 Task: Assign Person0000000154 as Assignee of Child Issue ChildIssue0000000768 of Issue Issue0000000384 in Backlog  in Scrum Project Project0000000077 in Jira. Assign Person0000000154 as Assignee of Child Issue ChildIssue0000000769 of Issue Issue0000000385 in Backlog  in Scrum Project Project0000000077 in Jira. Assign Person0000000154 as Assignee of Child Issue ChildIssue0000000770 of Issue Issue0000000385 in Backlog  in Scrum Project Project0000000077 in Jira. Assign Person0000000155 as Assignee of Child Issue ChildIssue0000000771 of Issue Issue0000000386 in Backlog  in Scrum Project Project0000000078 in Jira. Assign Person0000000155 as Assignee of Child Issue ChildIssue0000000772 of Issue Issue0000000386 in Backlog  in Scrum Project Project0000000078 in Jira
Action: Mouse moved to (57, 256)
Screenshot: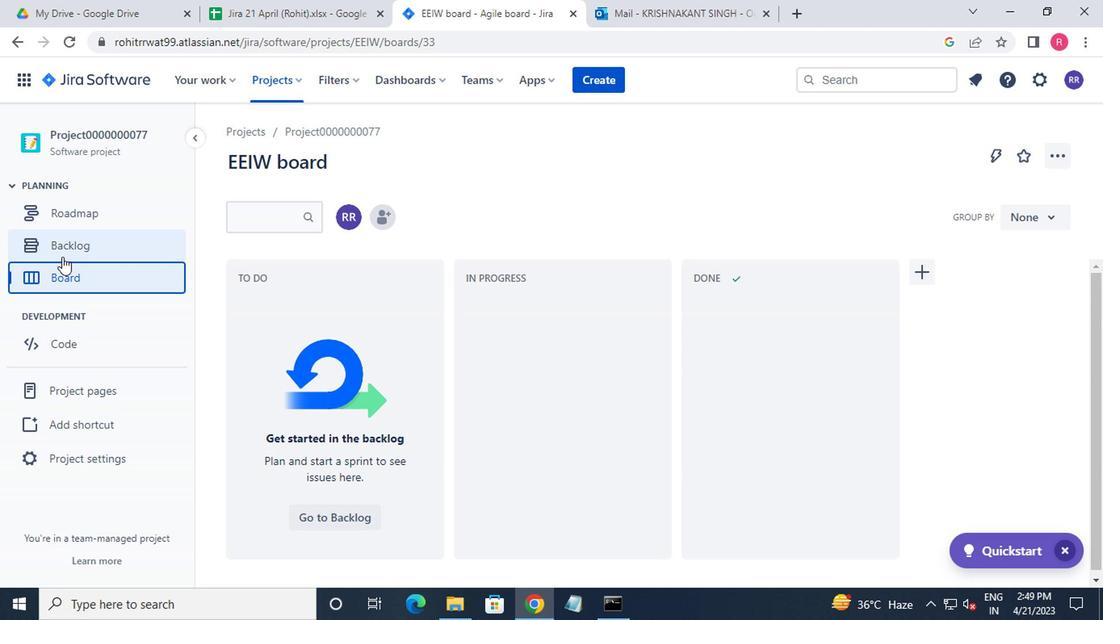 
Action: Mouse pressed left at (57, 256)
Screenshot: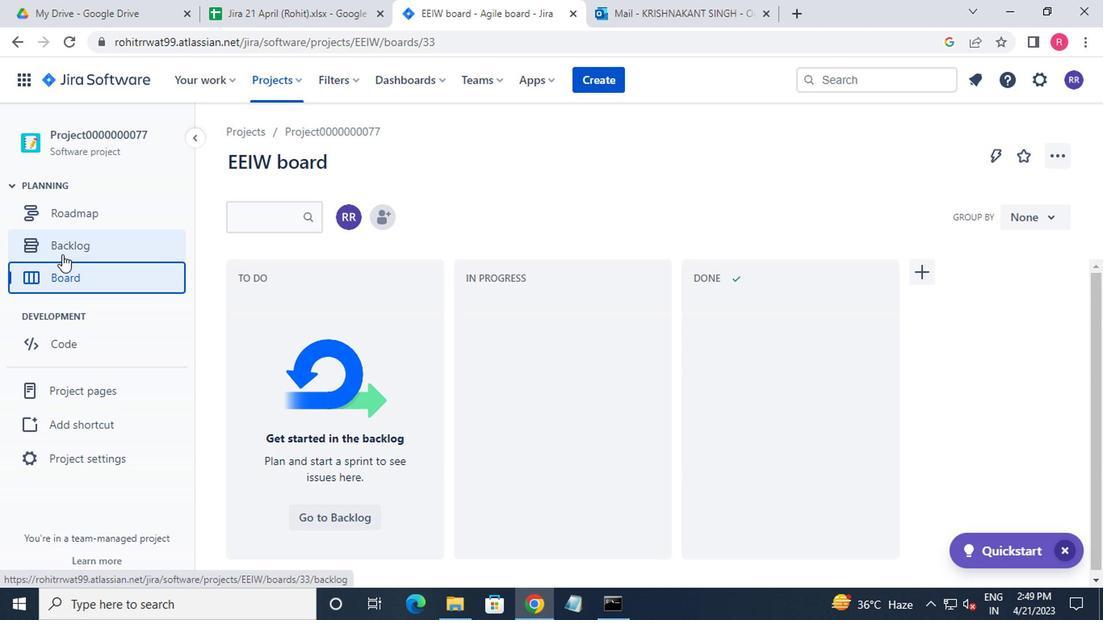 
Action: Mouse moved to (267, 369)
Screenshot: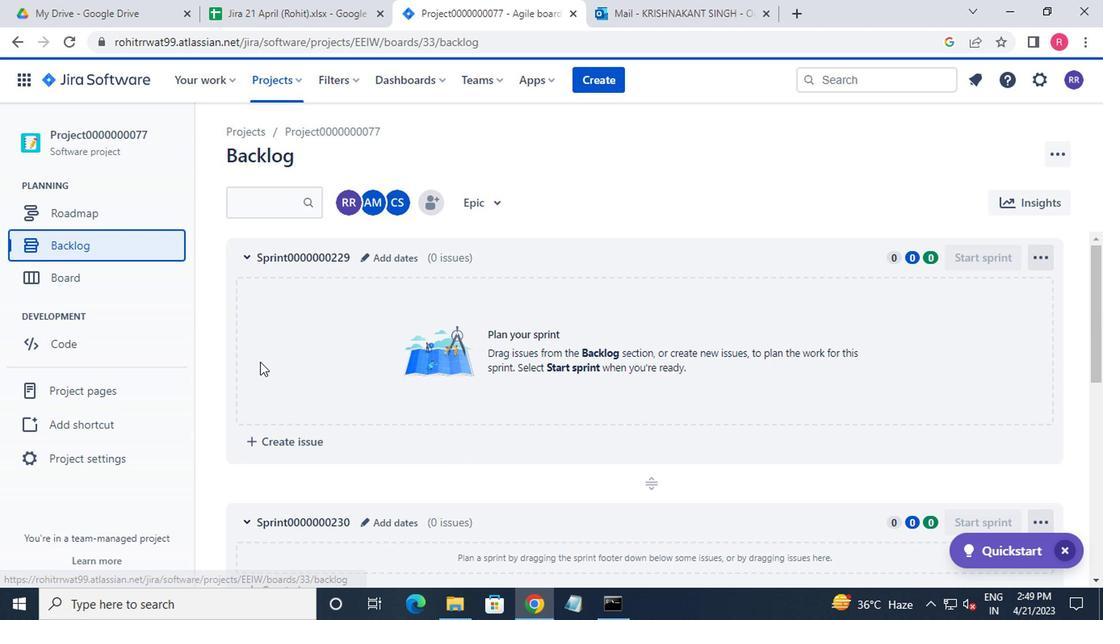 
Action: Mouse scrolled (267, 368) with delta (0, -1)
Screenshot: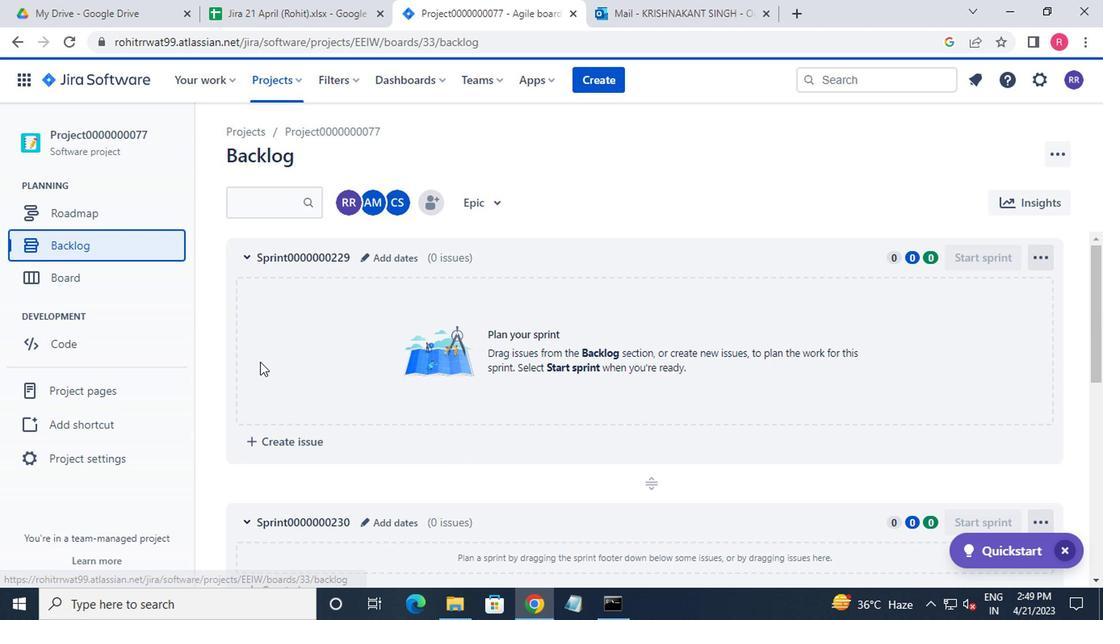 
Action: Mouse moved to (275, 374)
Screenshot: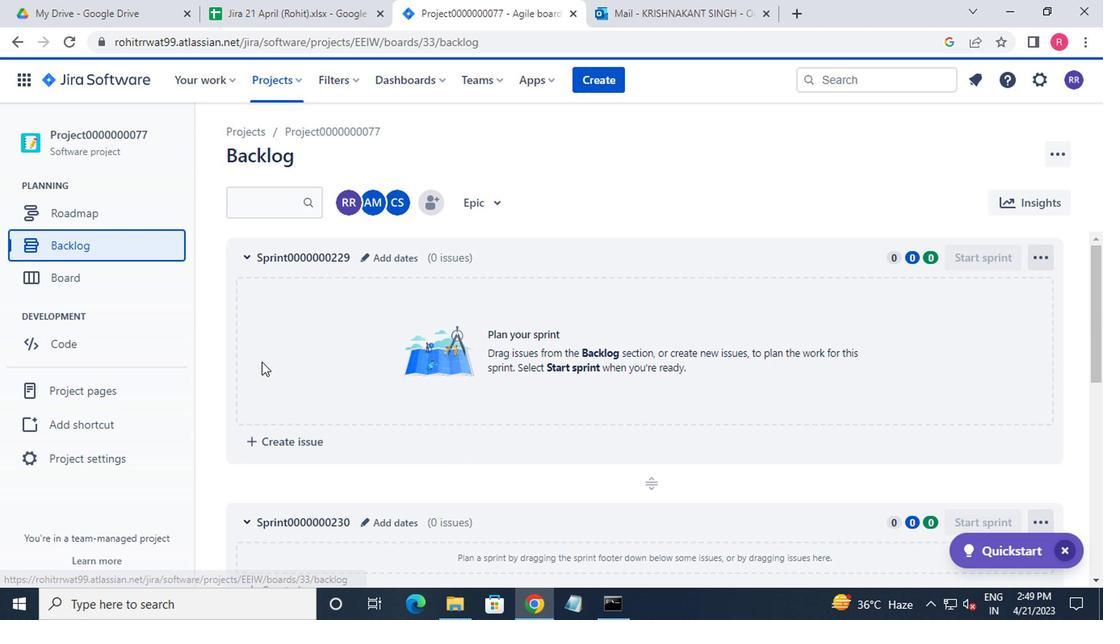 
Action: Mouse scrolled (275, 374) with delta (0, 0)
Screenshot: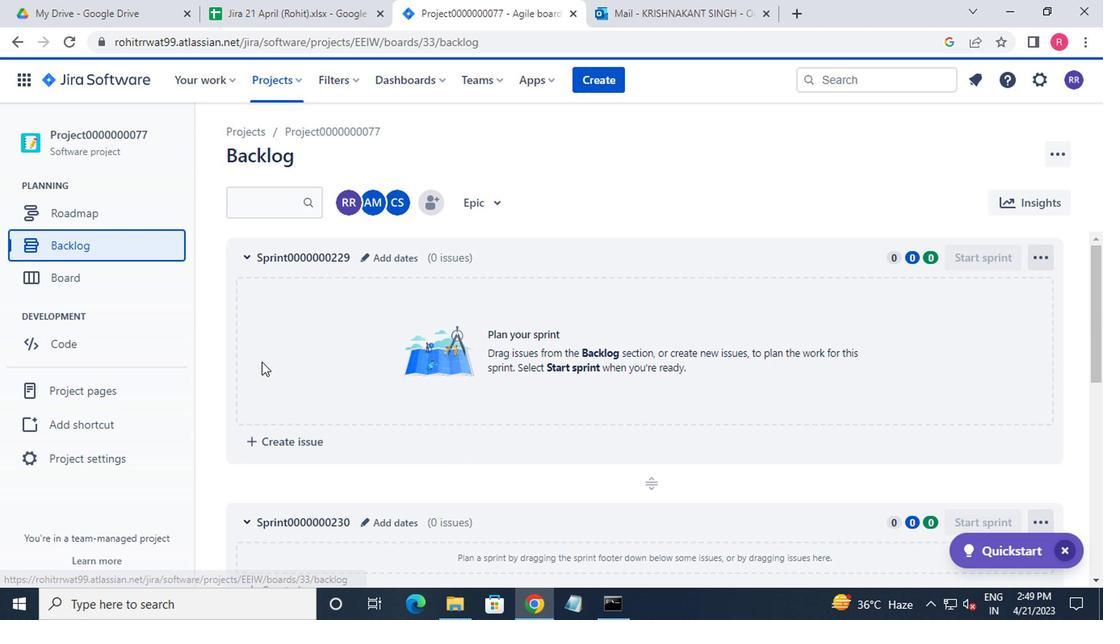 
Action: Mouse moved to (279, 378)
Screenshot: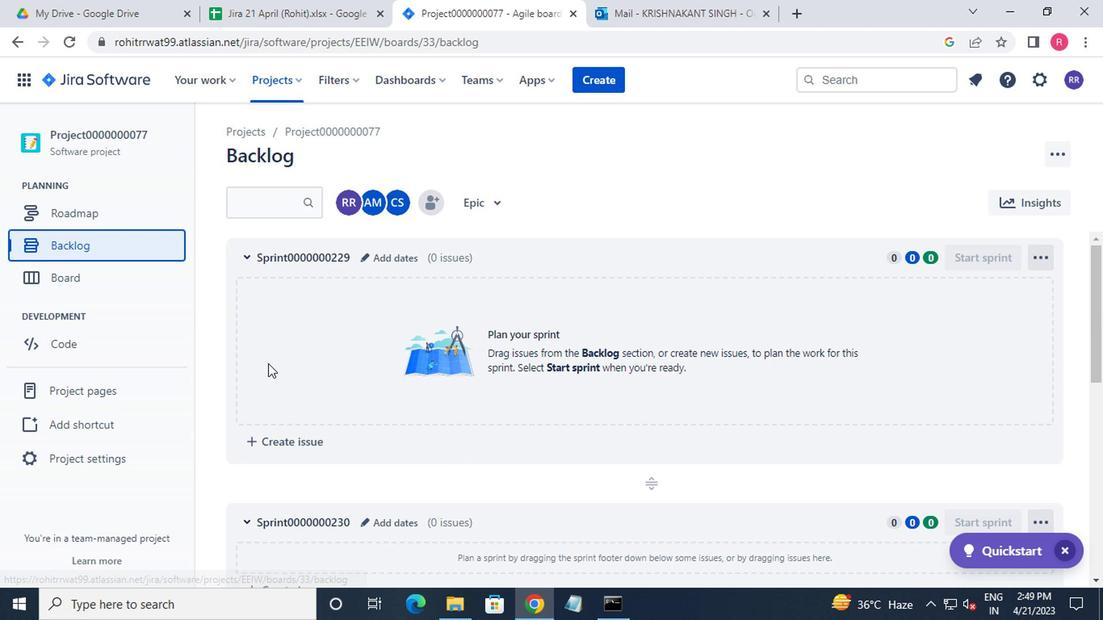 
Action: Mouse scrolled (279, 377) with delta (0, 0)
Screenshot: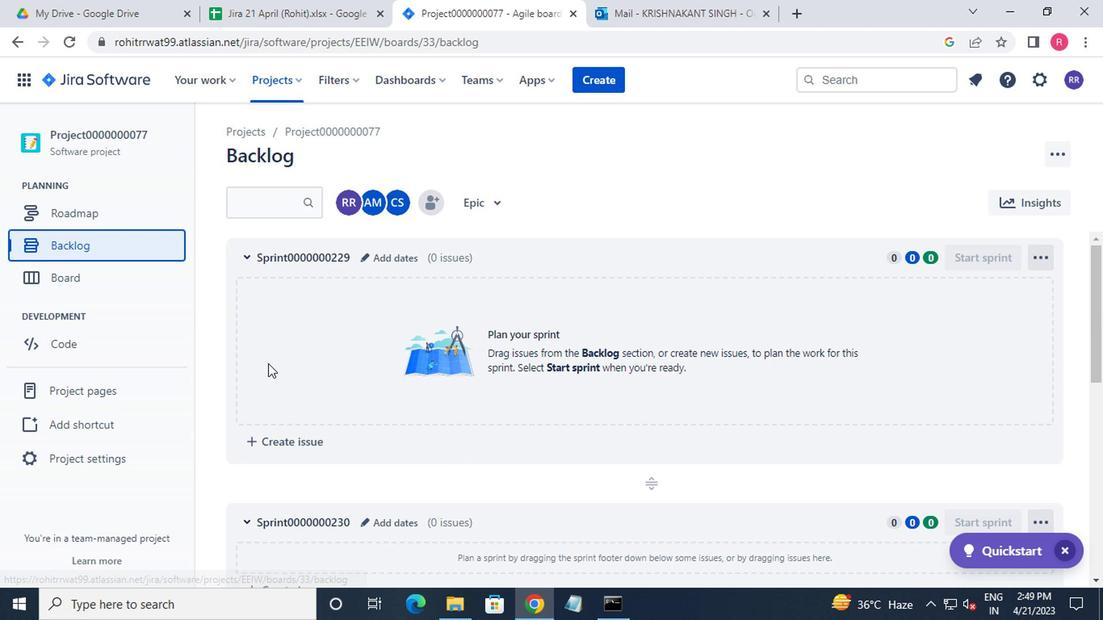 
Action: Mouse moved to (285, 382)
Screenshot: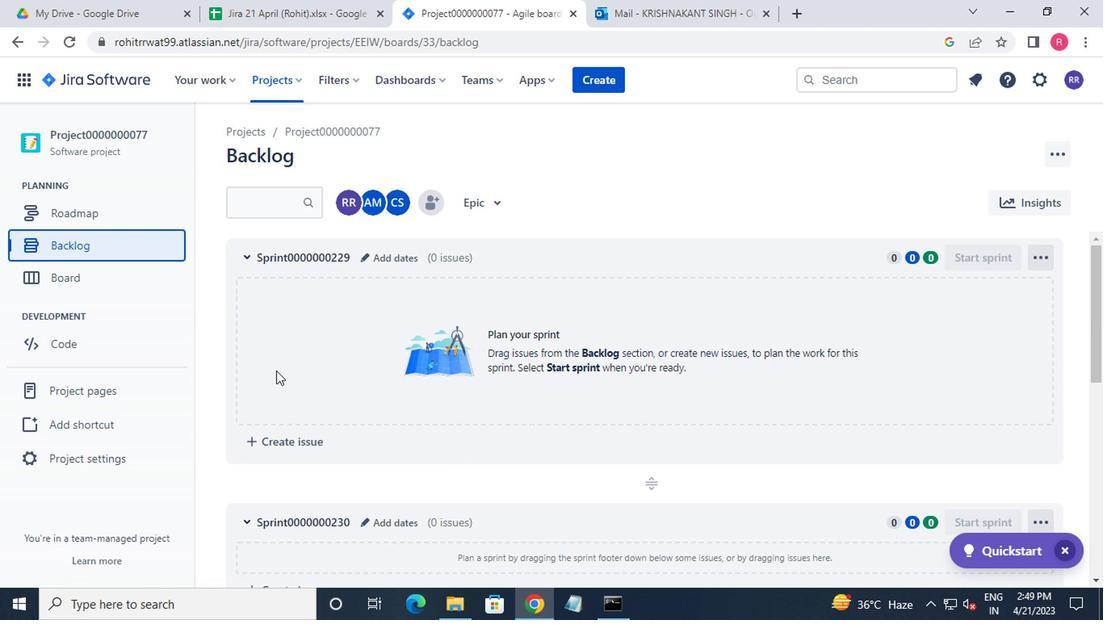 
Action: Mouse scrolled (285, 381) with delta (0, 0)
Screenshot: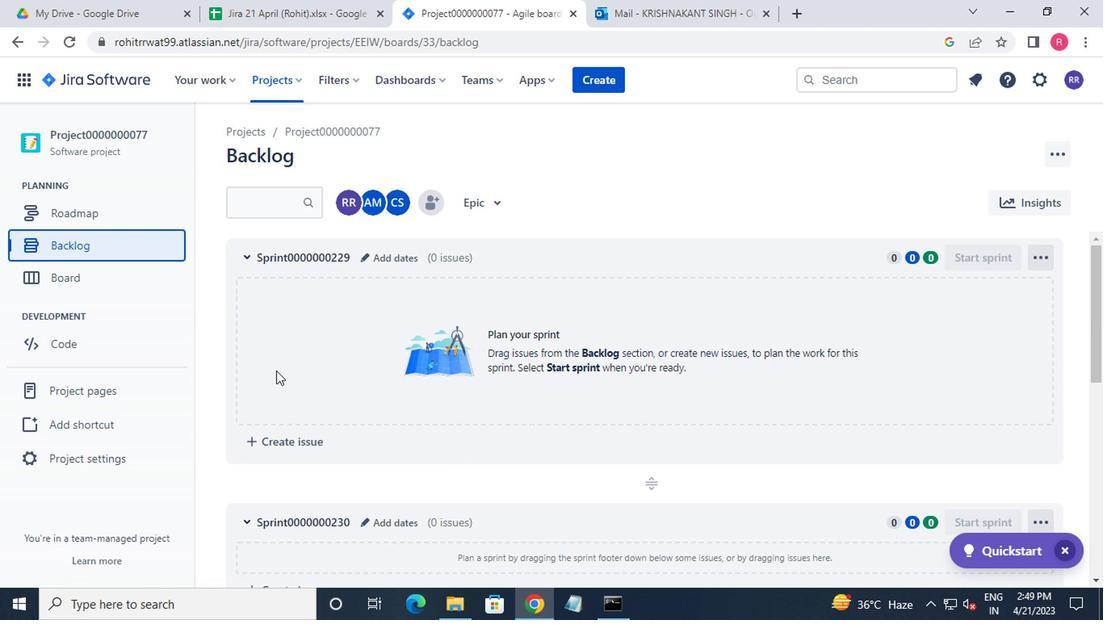 
Action: Mouse moved to (299, 452)
Screenshot: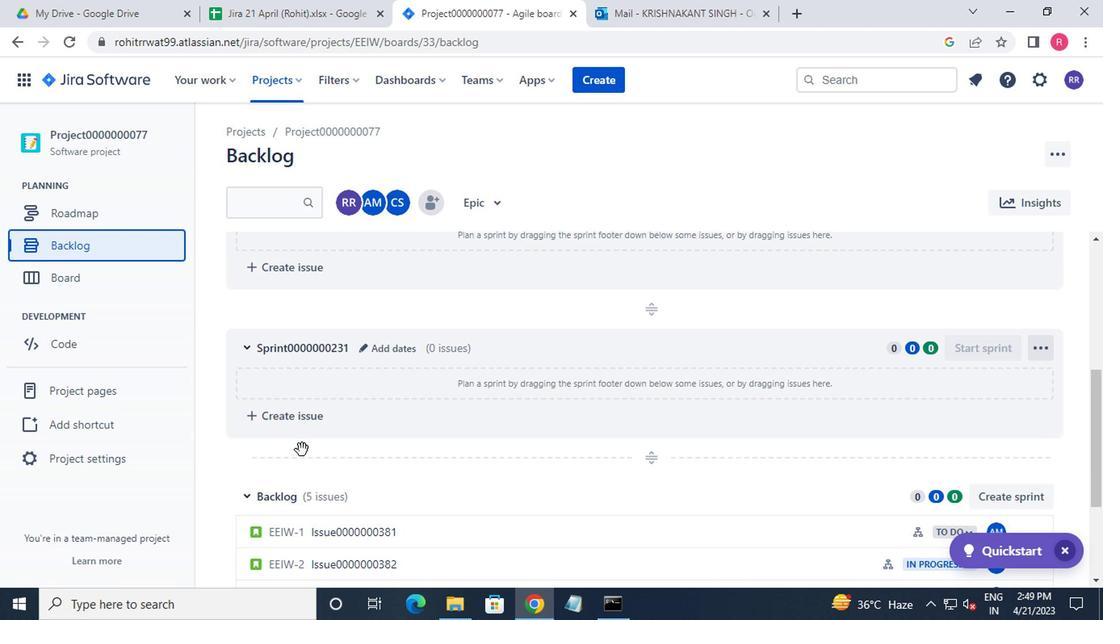 
Action: Mouse scrolled (299, 451) with delta (0, 0)
Screenshot: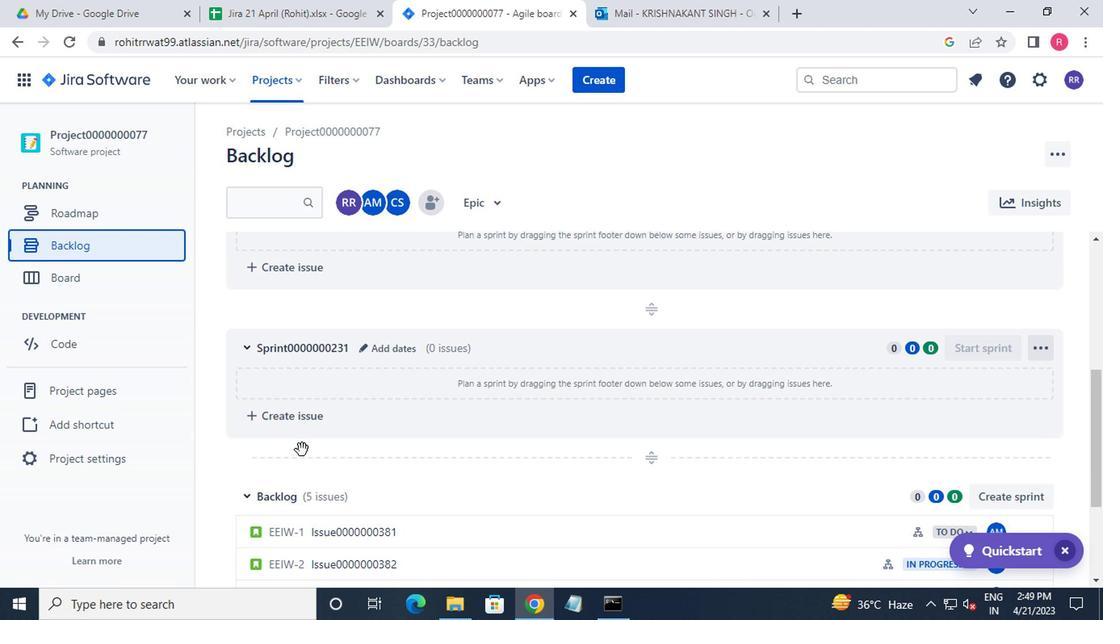 
Action: Mouse moved to (301, 453)
Screenshot: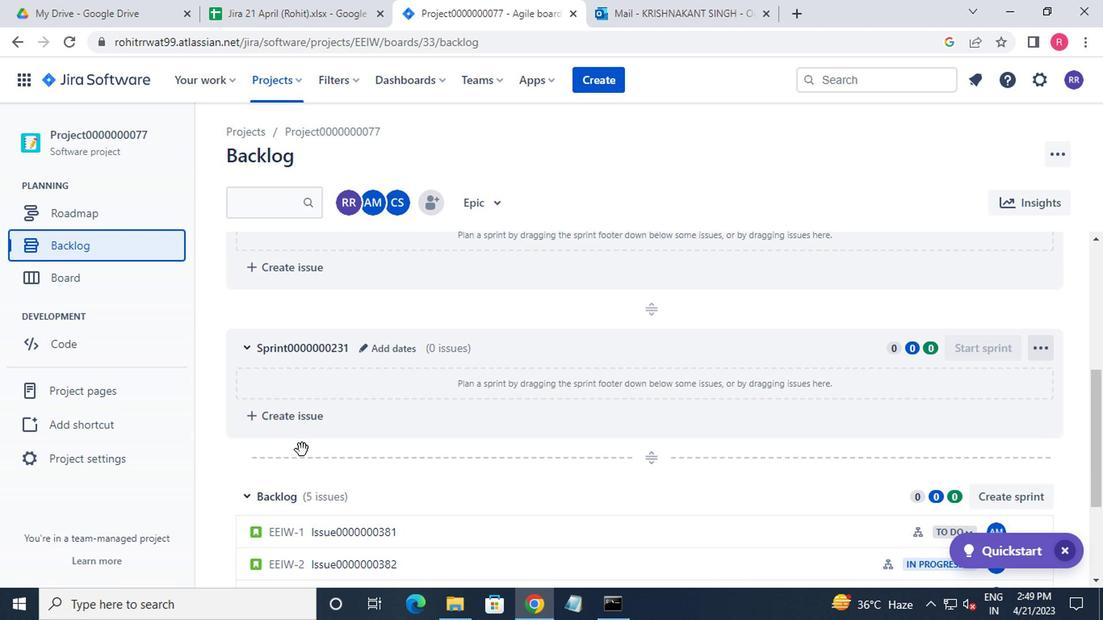 
Action: Mouse scrolled (301, 453) with delta (0, 0)
Screenshot: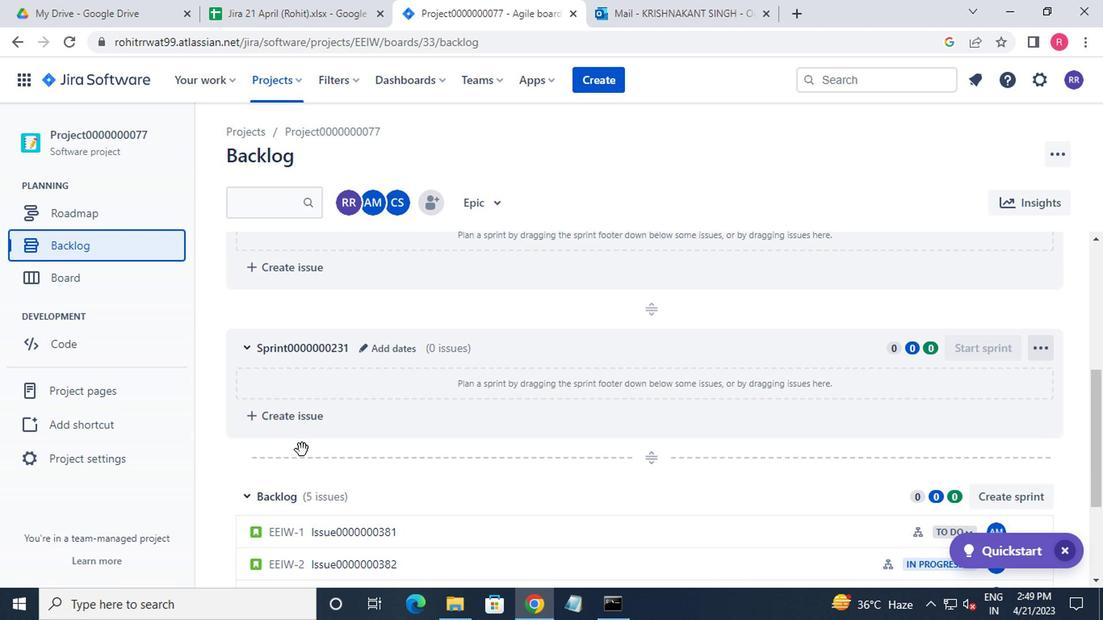 
Action: Mouse moved to (305, 454)
Screenshot: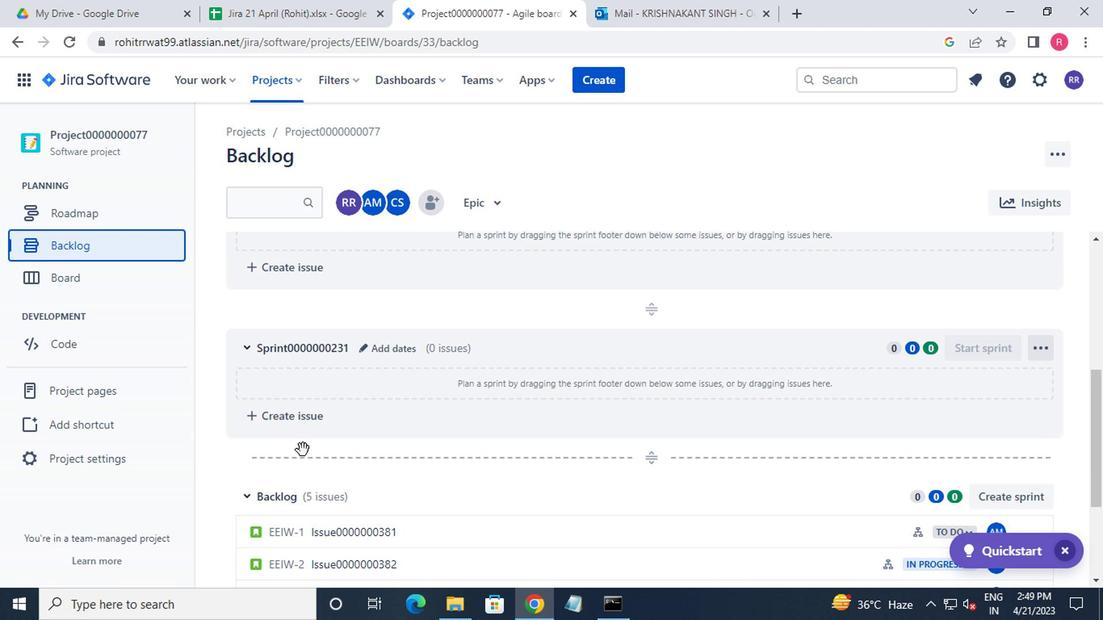 
Action: Mouse scrolled (305, 453) with delta (0, 0)
Screenshot: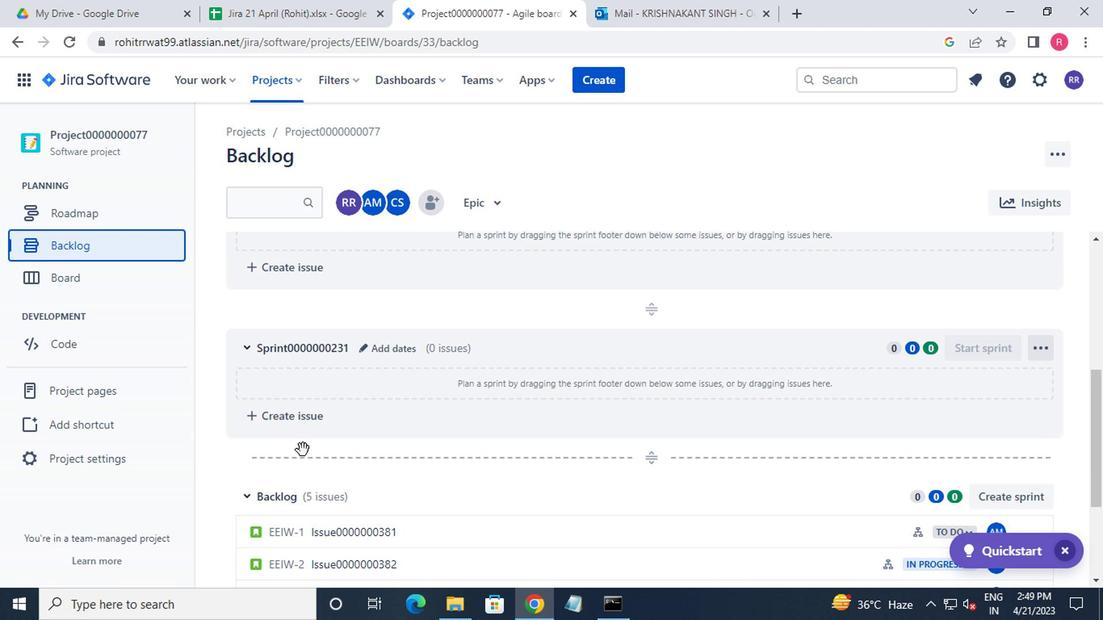 
Action: Mouse moved to (511, 418)
Screenshot: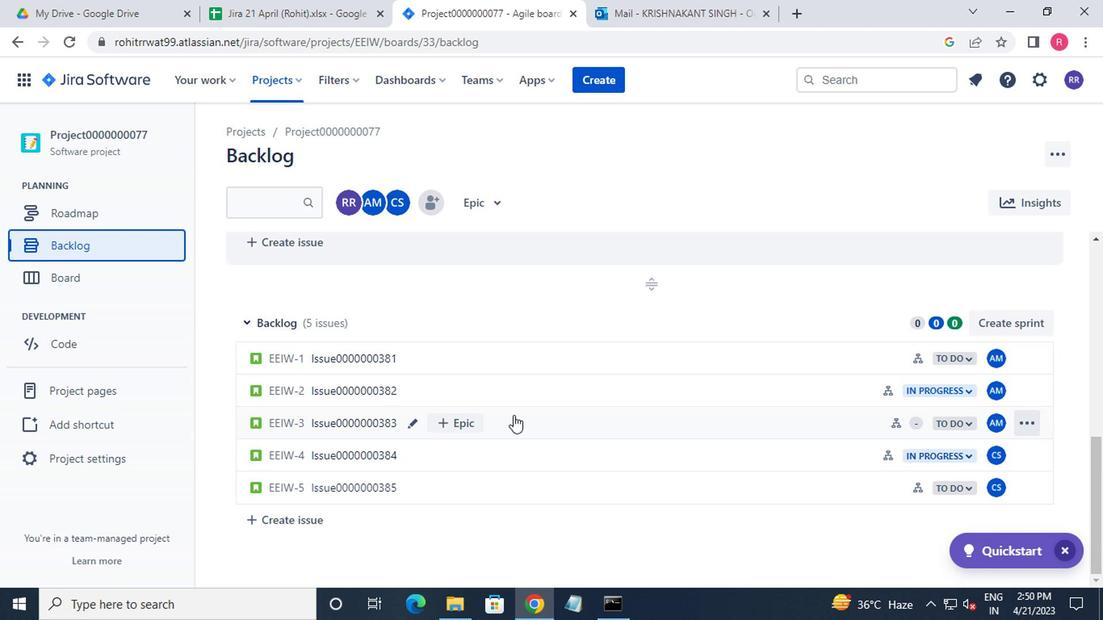 
Action: Mouse pressed left at (511, 418)
Screenshot: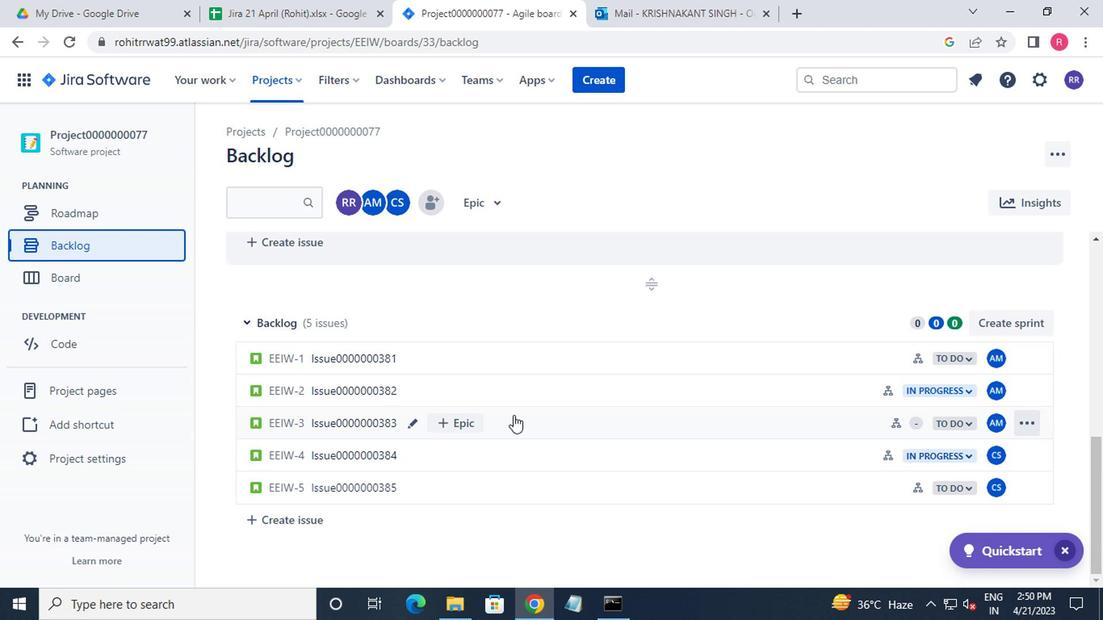 
Action: Mouse moved to (811, 319)
Screenshot: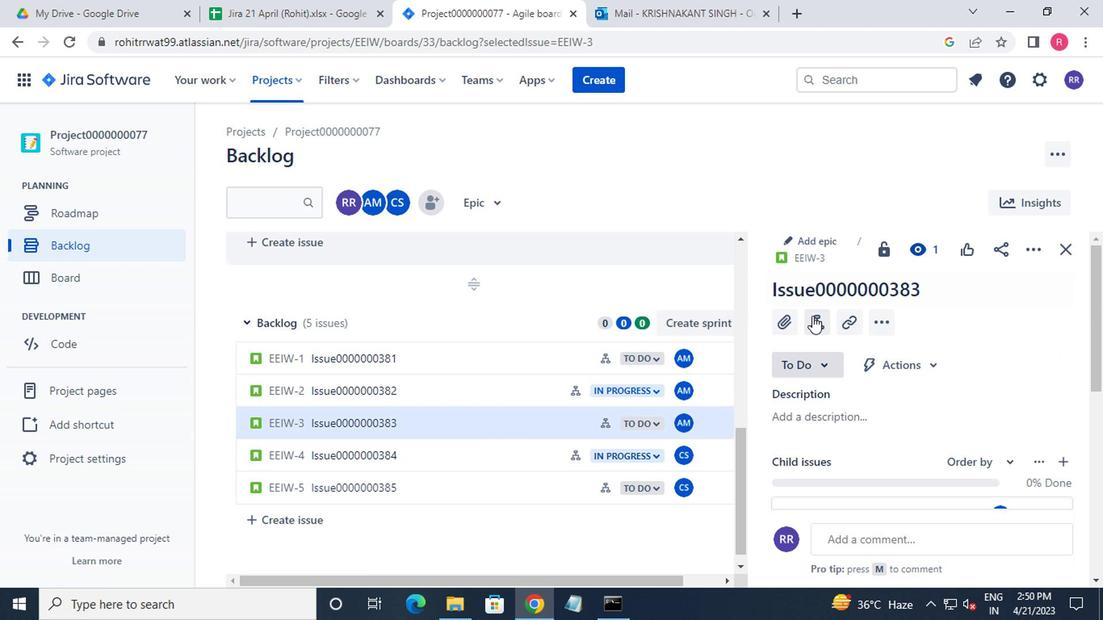 
Action: Mouse pressed left at (811, 319)
Screenshot: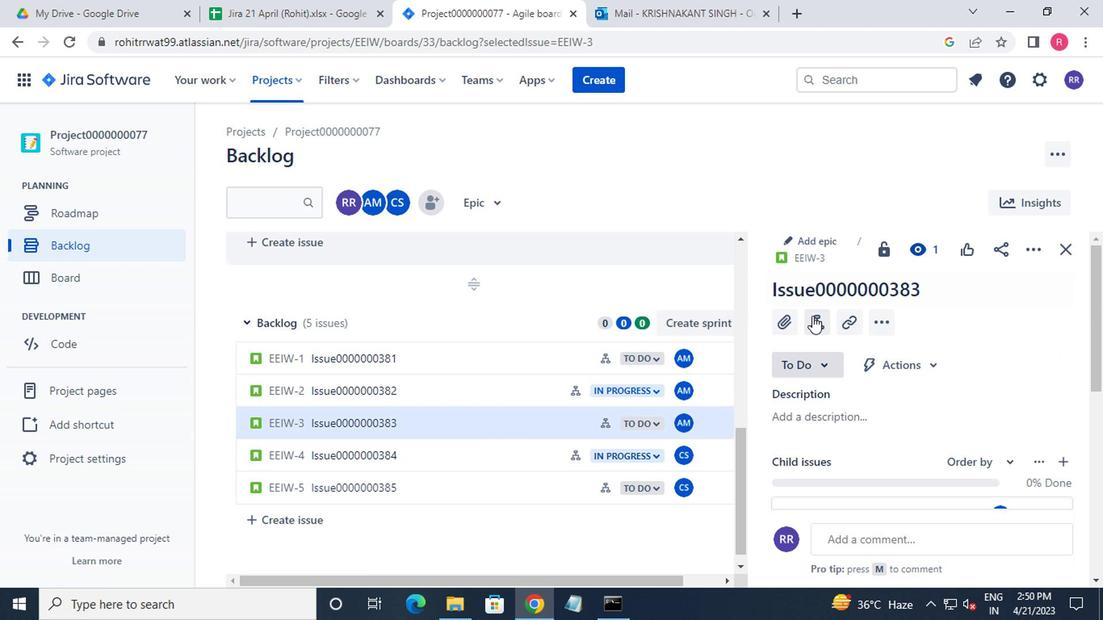 
Action: Mouse moved to (515, 461)
Screenshot: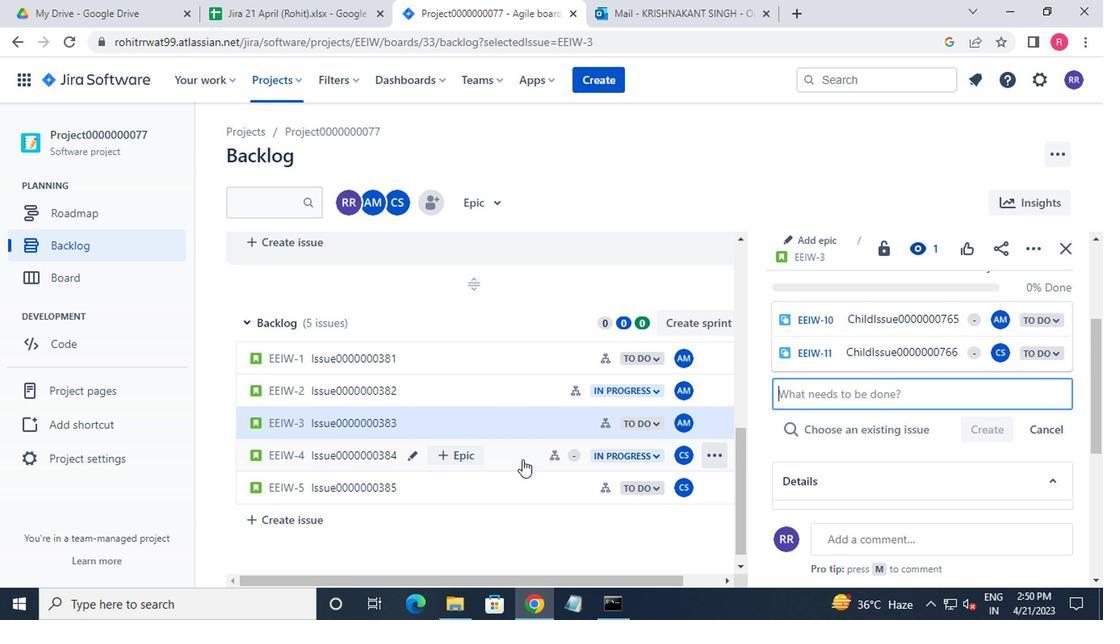 
Action: Mouse pressed left at (515, 461)
Screenshot: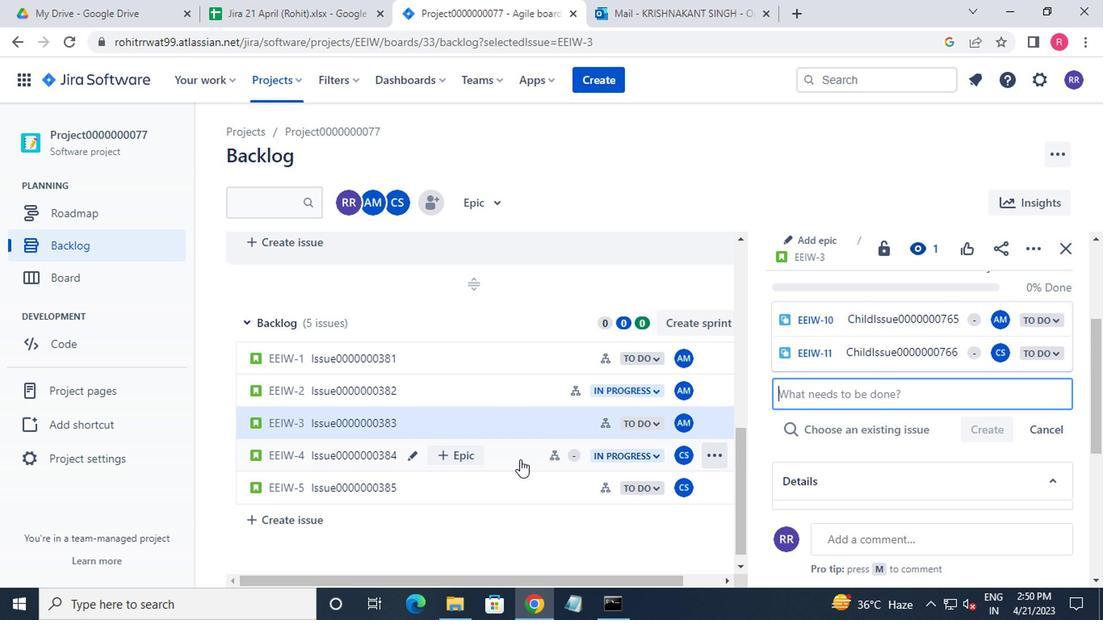 
Action: Mouse moved to (814, 321)
Screenshot: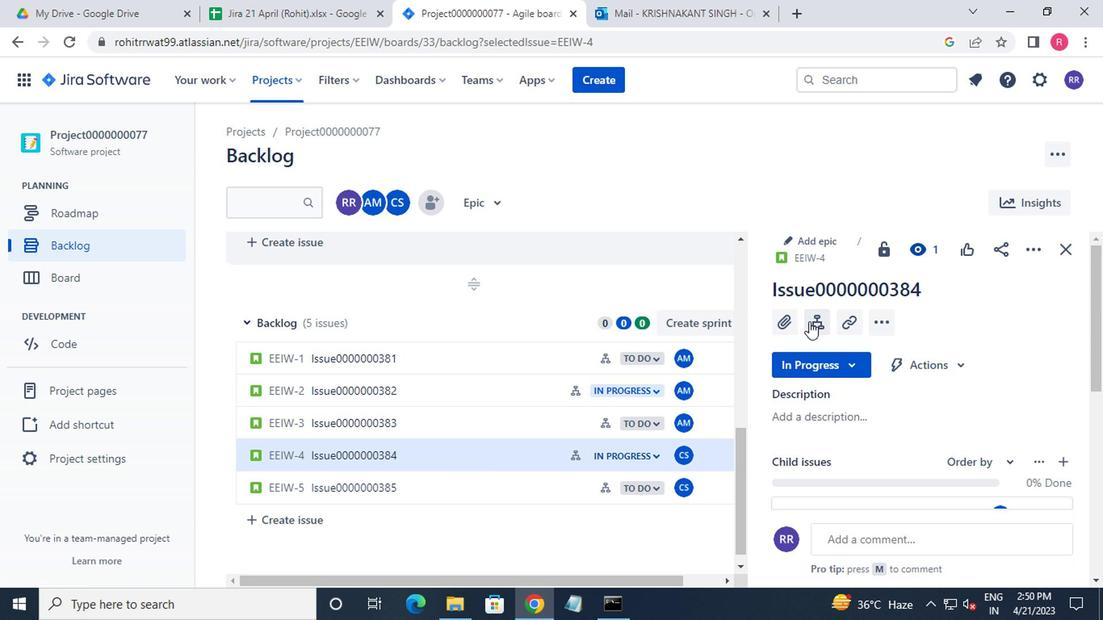 
Action: Mouse pressed left at (814, 321)
Screenshot: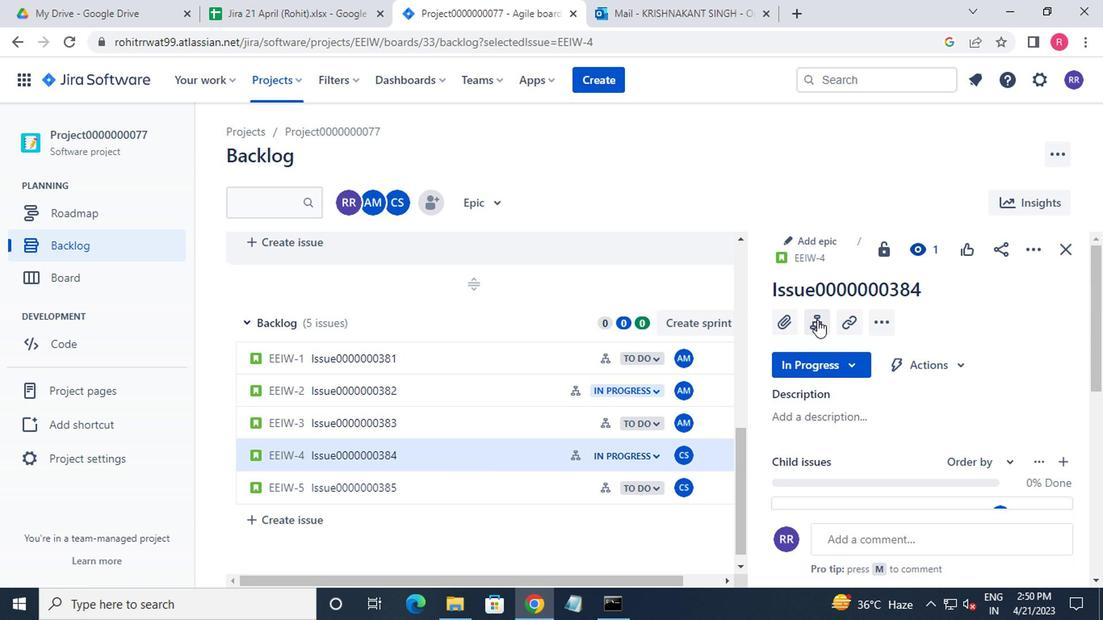 
Action: Mouse moved to (988, 354)
Screenshot: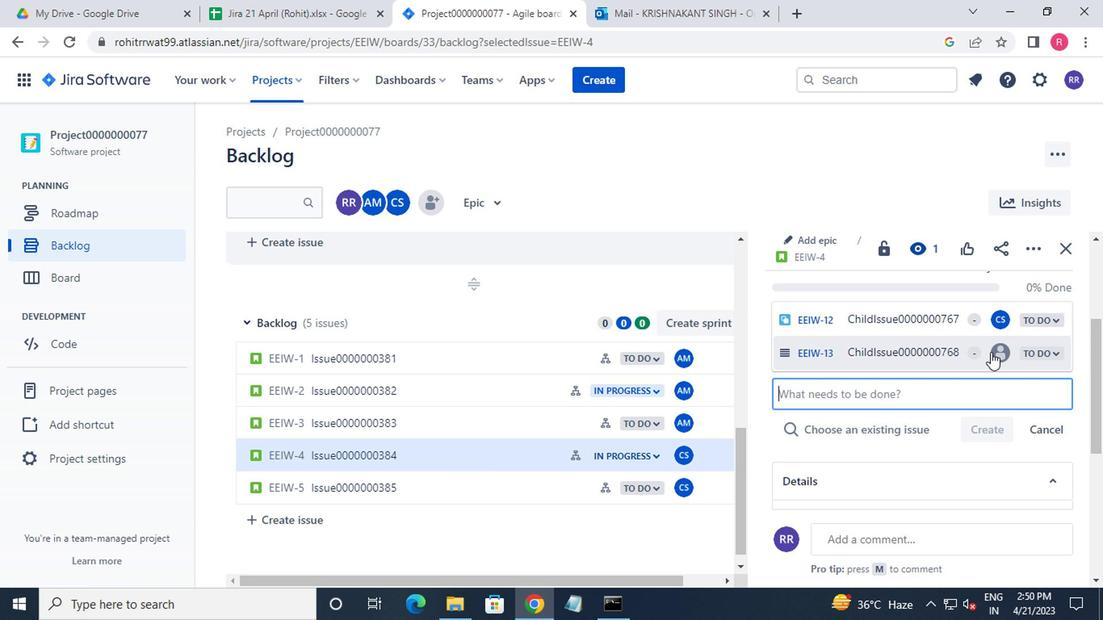 
Action: Mouse pressed left at (988, 354)
Screenshot: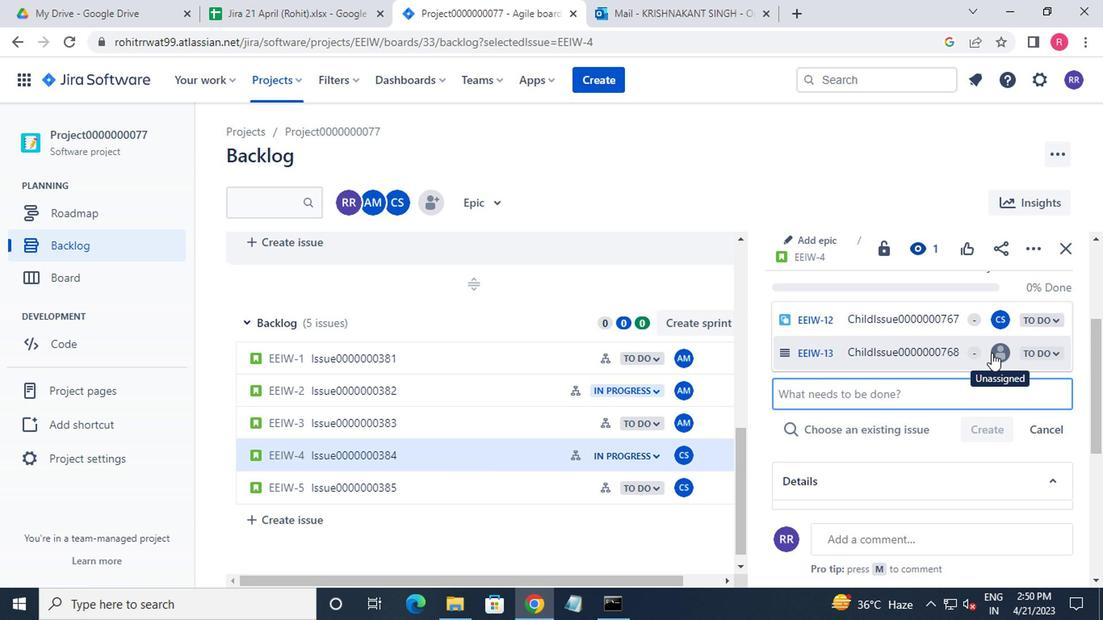 
Action: Mouse moved to (870, 432)
Screenshot: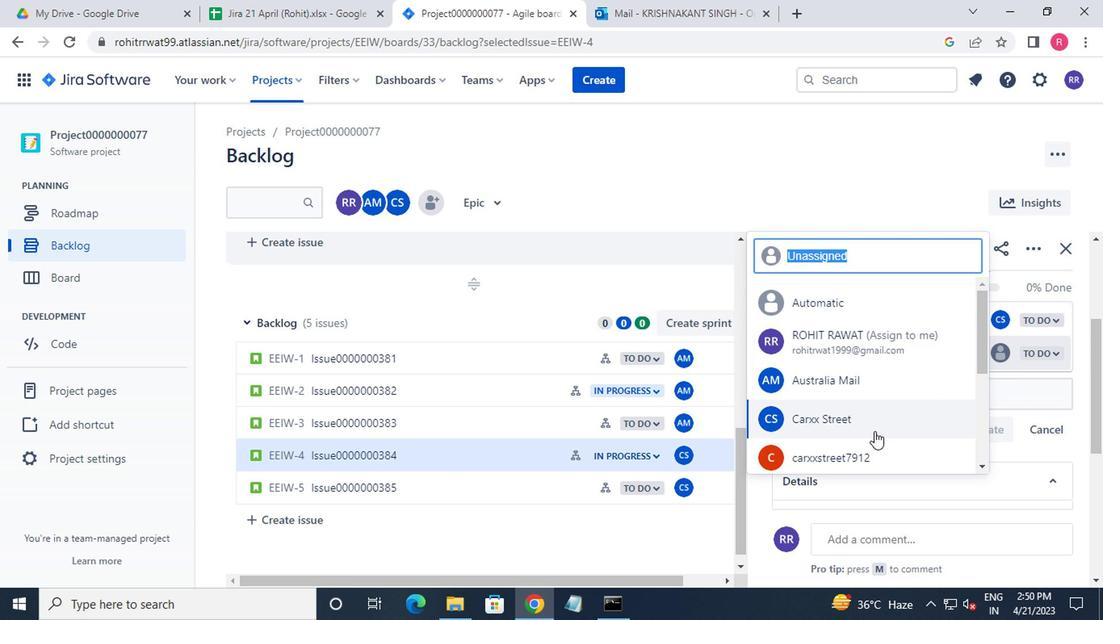 
Action: Mouse pressed left at (870, 432)
Screenshot: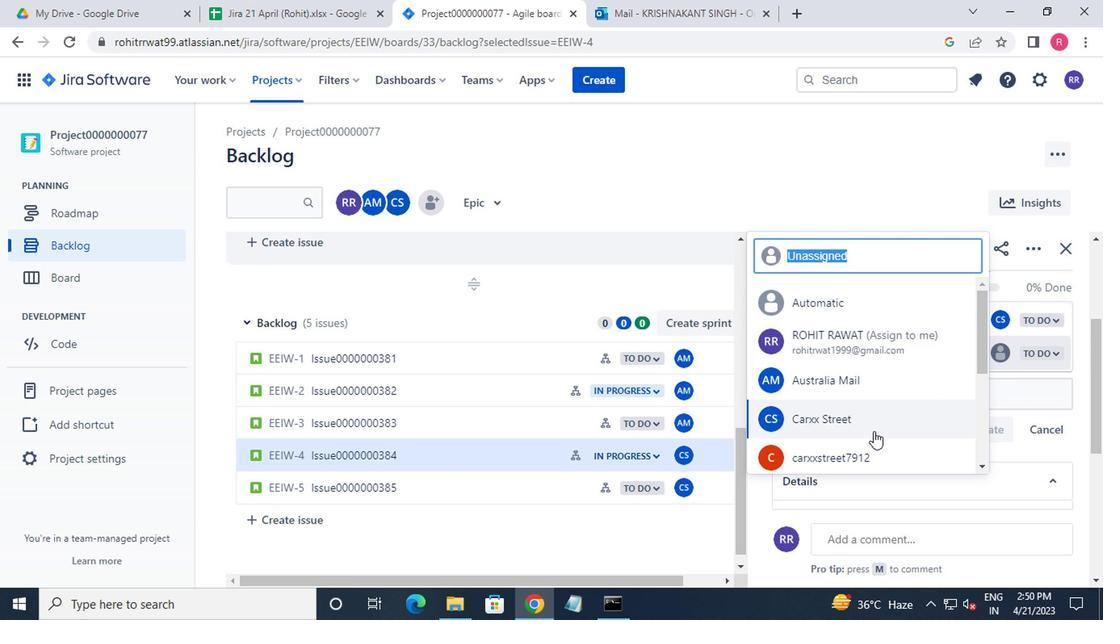 
Action: Mouse moved to (501, 491)
Screenshot: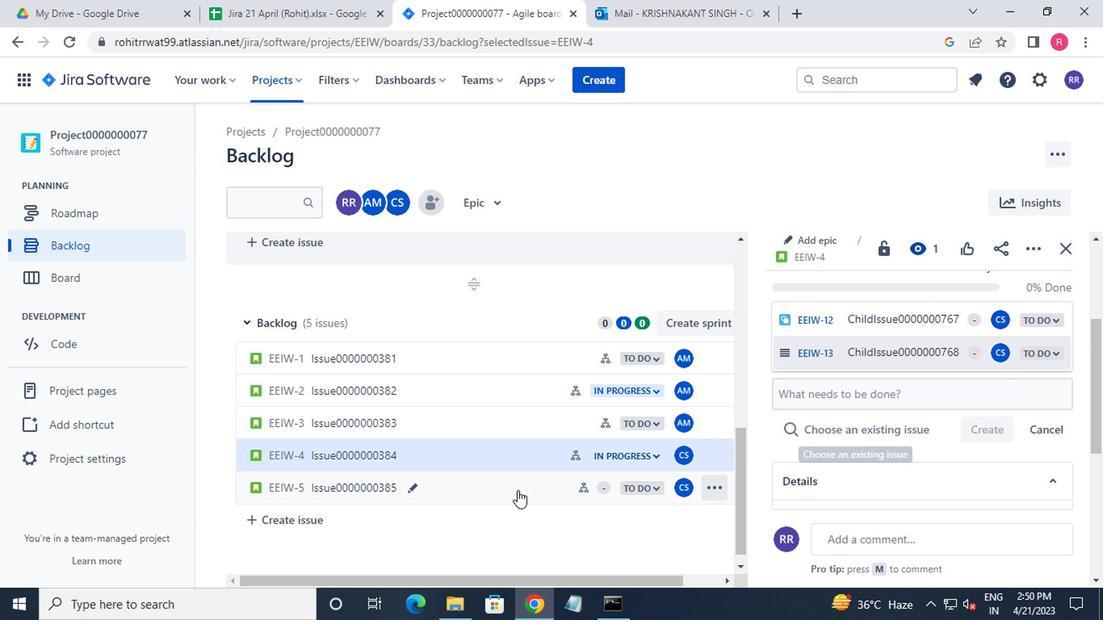 
Action: Mouse pressed left at (501, 491)
Screenshot: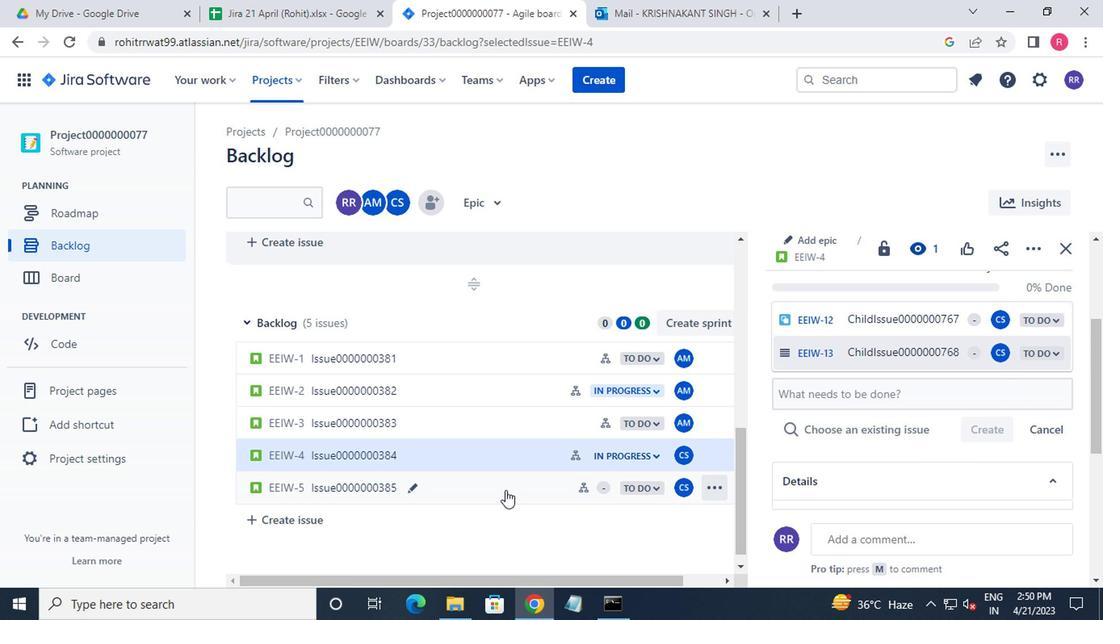 
Action: Mouse moved to (802, 323)
Screenshot: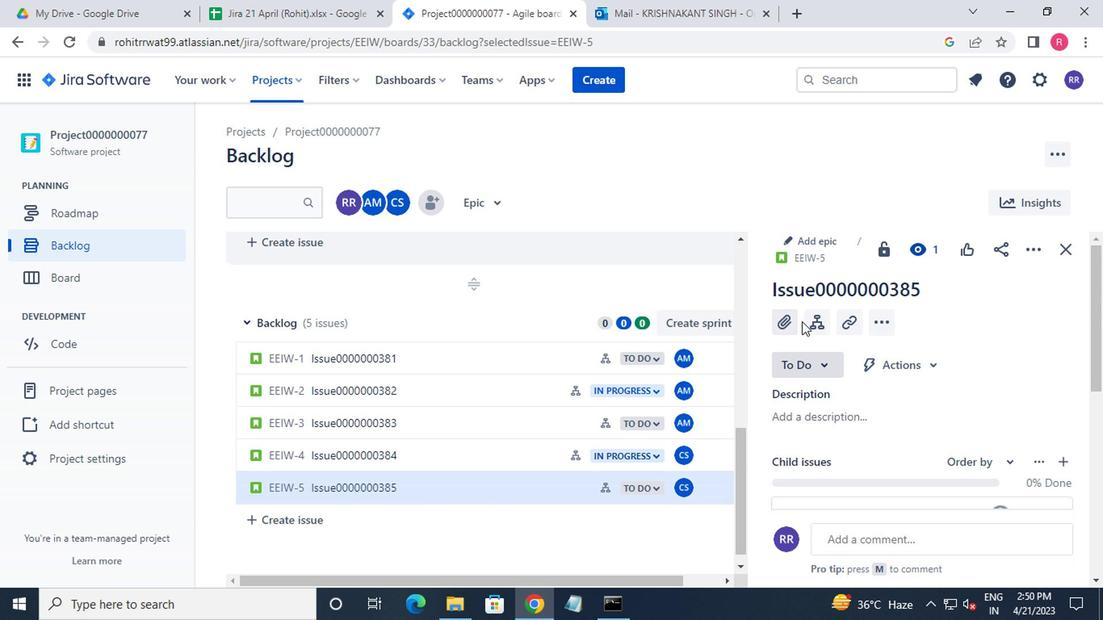
Action: Mouse pressed left at (802, 323)
Screenshot: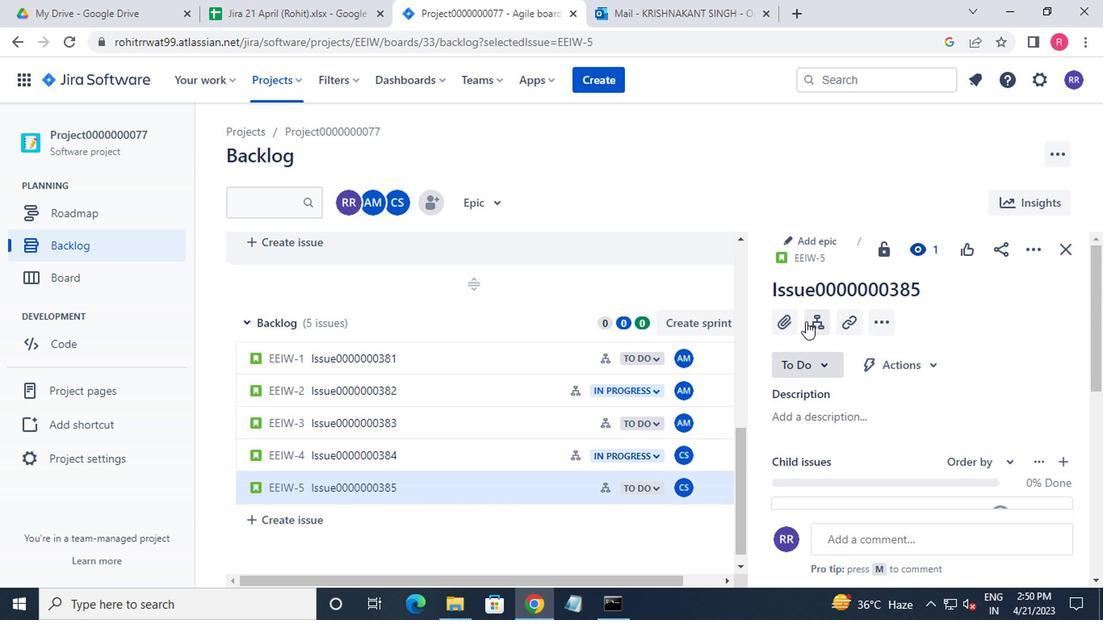
Action: Mouse moved to (994, 326)
Screenshot: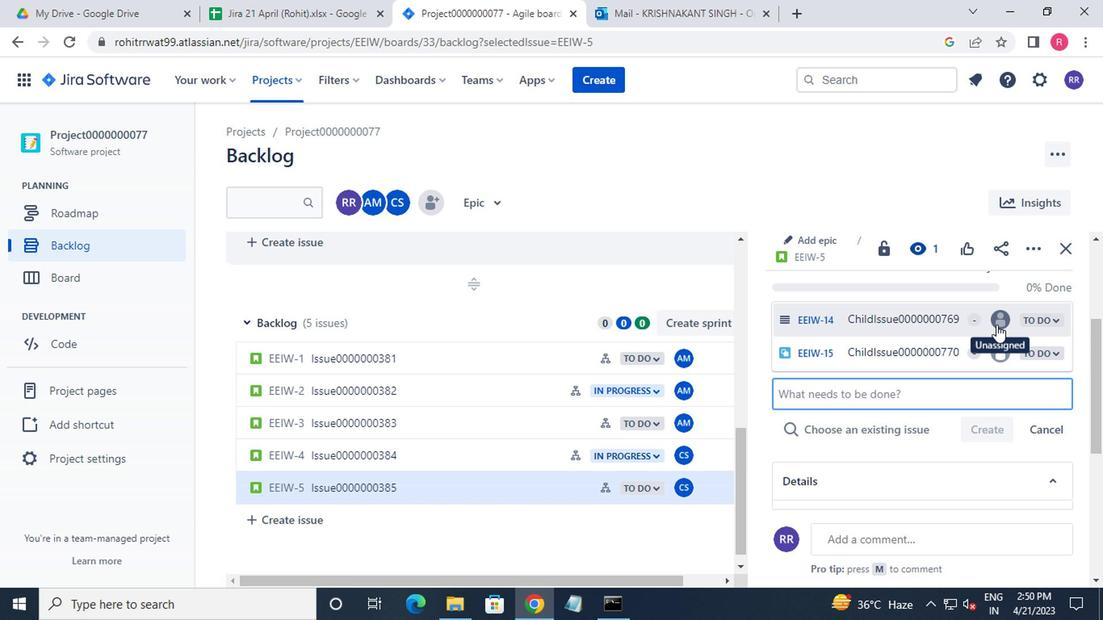 
Action: Mouse pressed left at (994, 326)
Screenshot: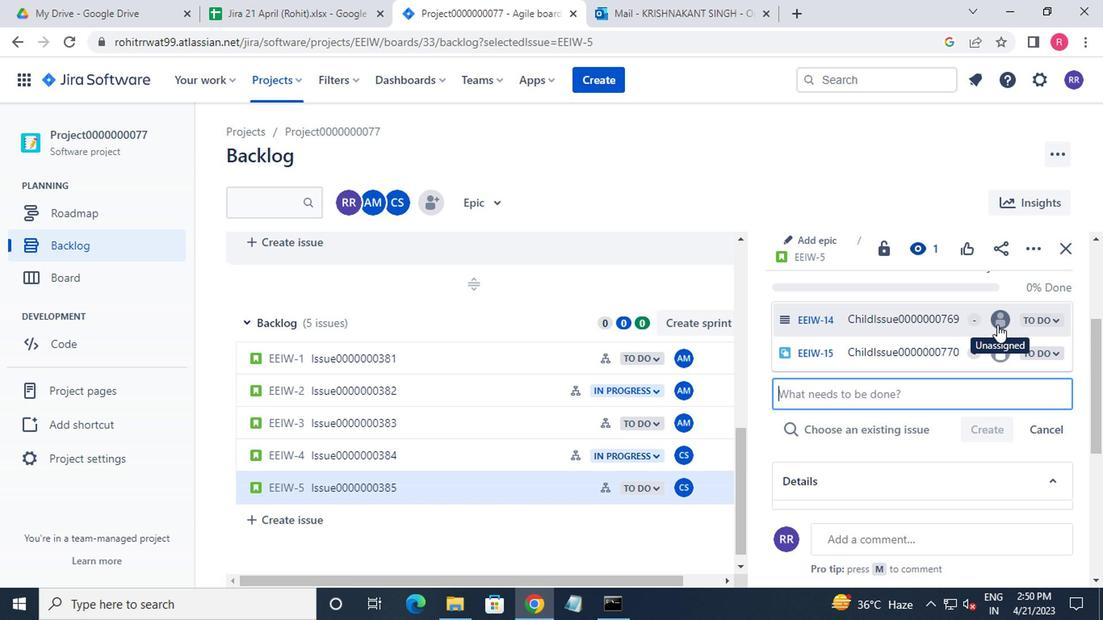 
Action: Mouse moved to (870, 372)
Screenshot: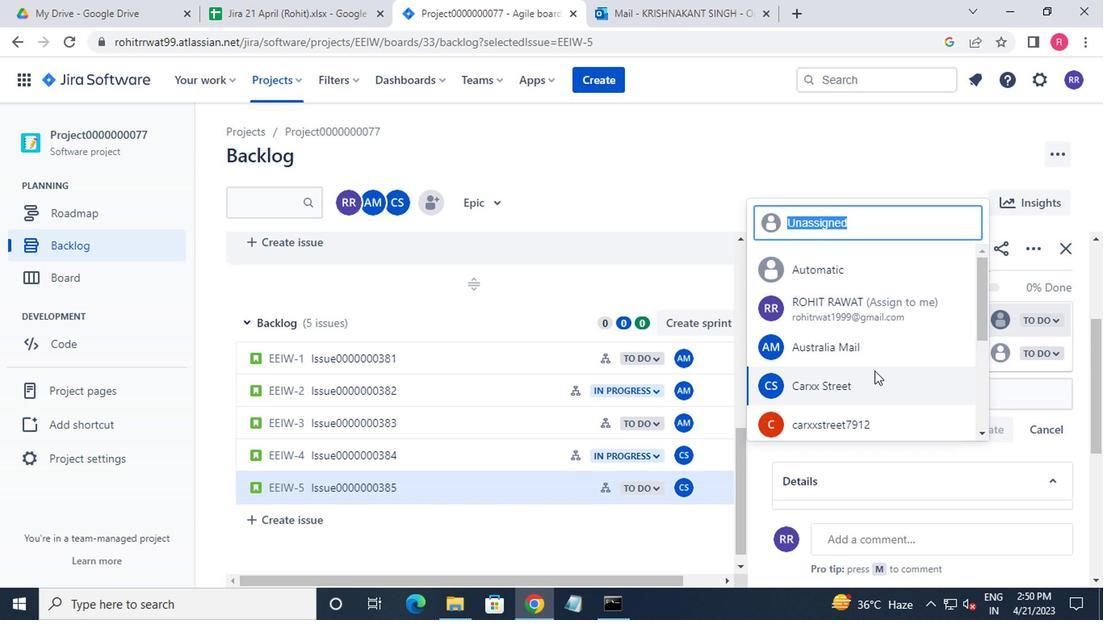 
Action: Mouse pressed left at (870, 372)
Screenshot: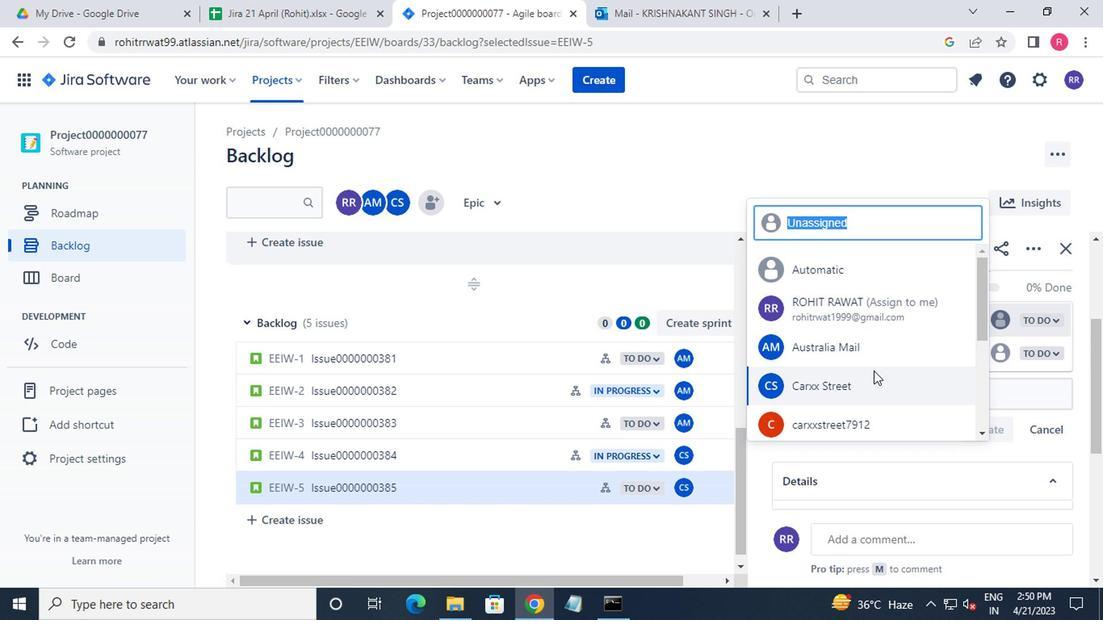 
Action: Mouse moved to (996, 361)
Screenshot: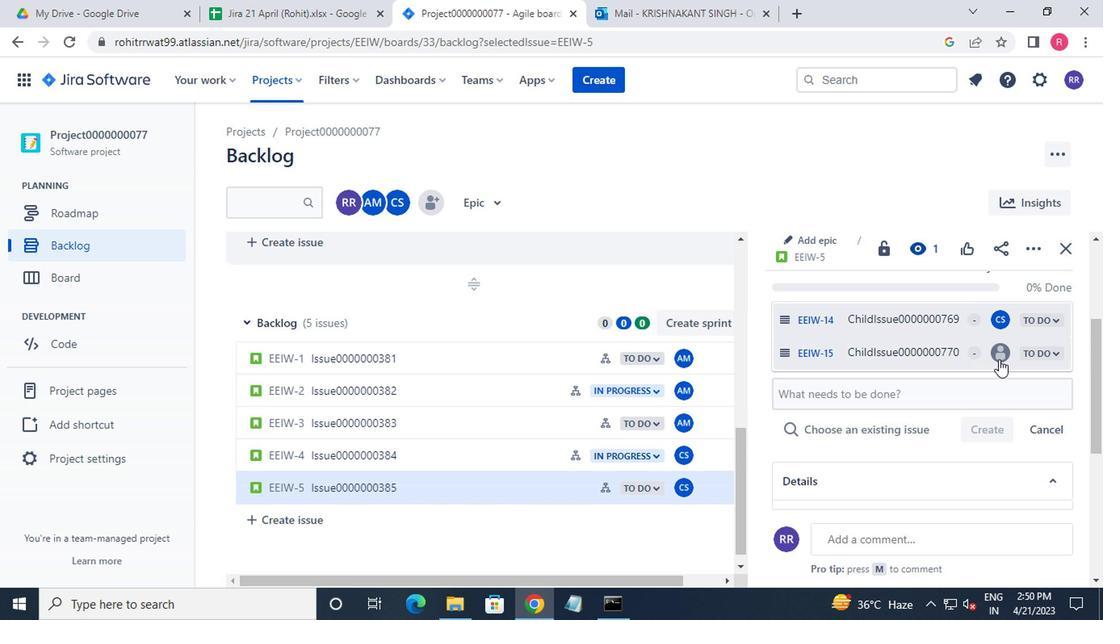 
Action: Mouse pressed left at (996, 361)
Screenshot: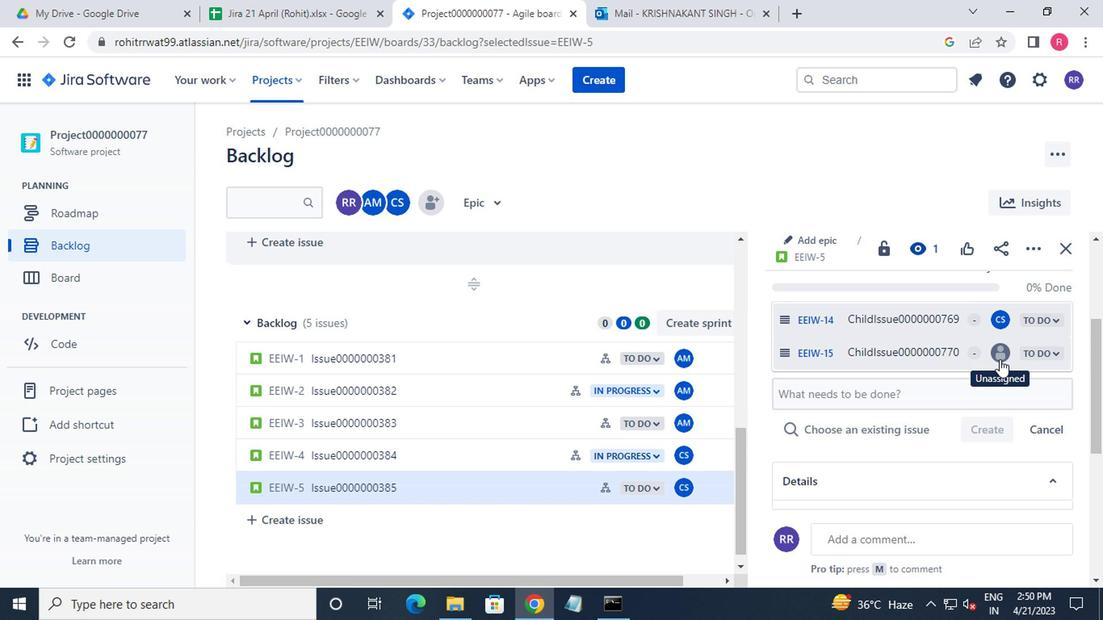 
Action: Mouse moved to (894, 418)
Screenshot: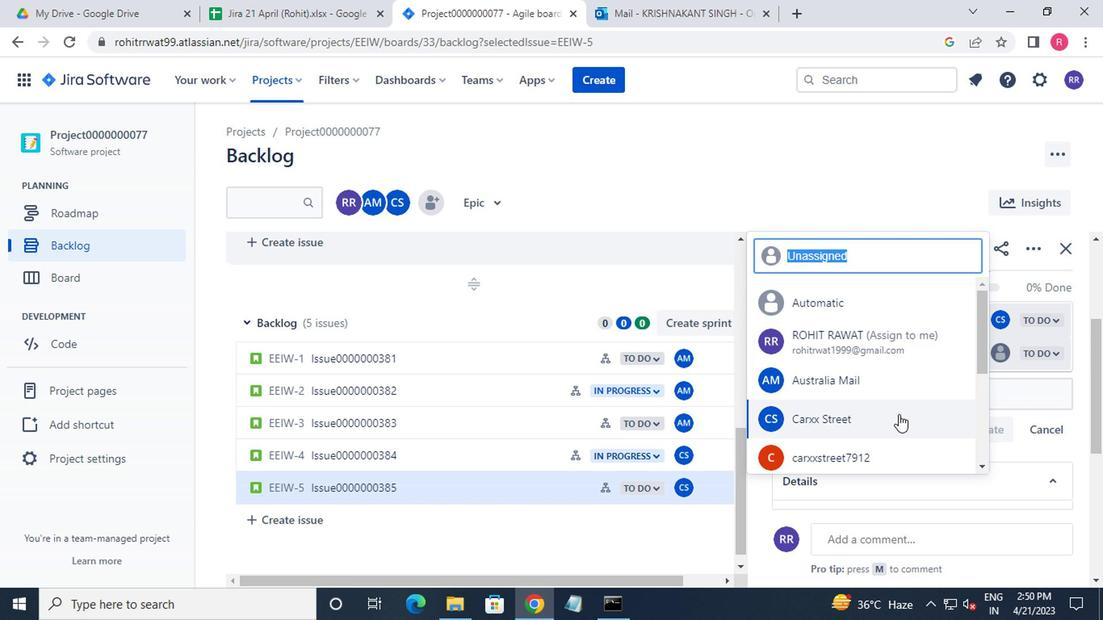 
Action: Mouse pressed left at (894, 418)
Screenshot: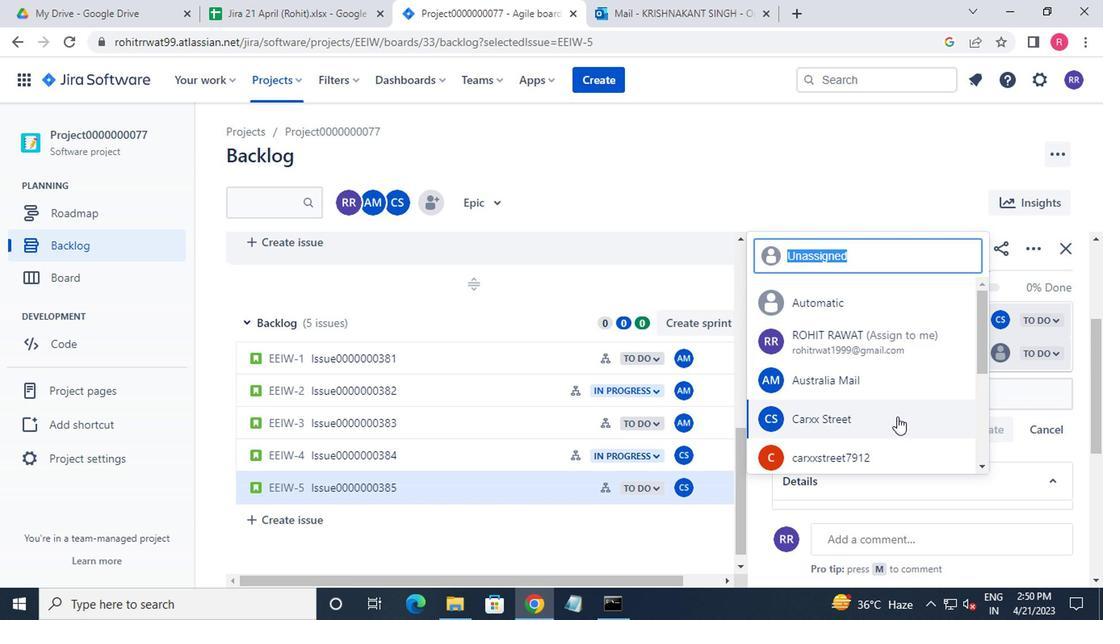 
Action: Mouse moved to (273, 75)
Screenshot: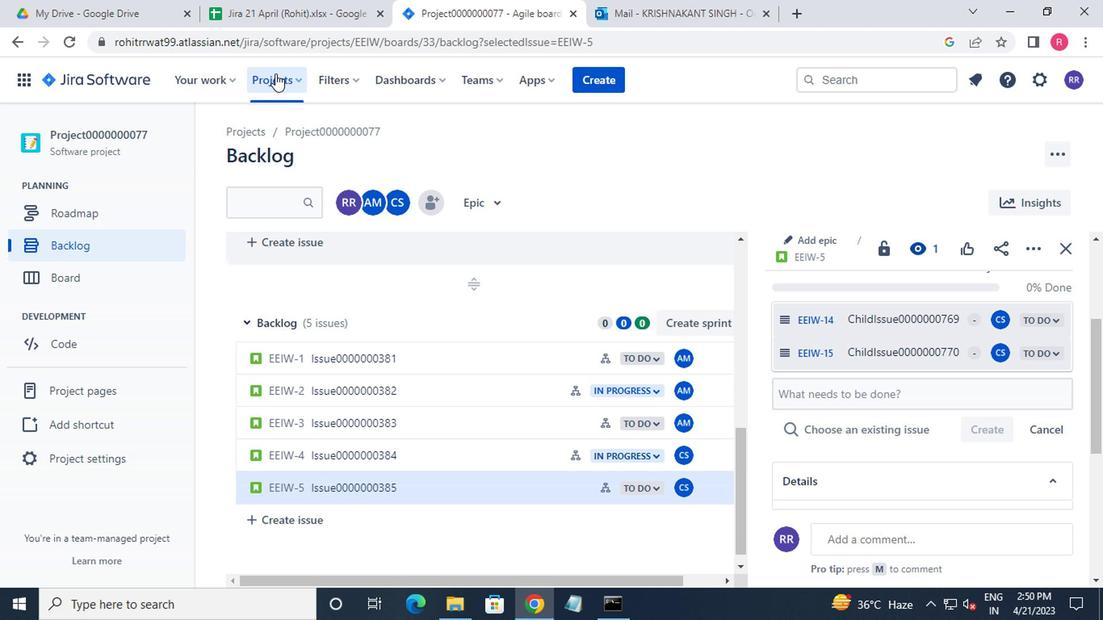 
Action: Mouse pressed left at (273, 75)
Screenshot: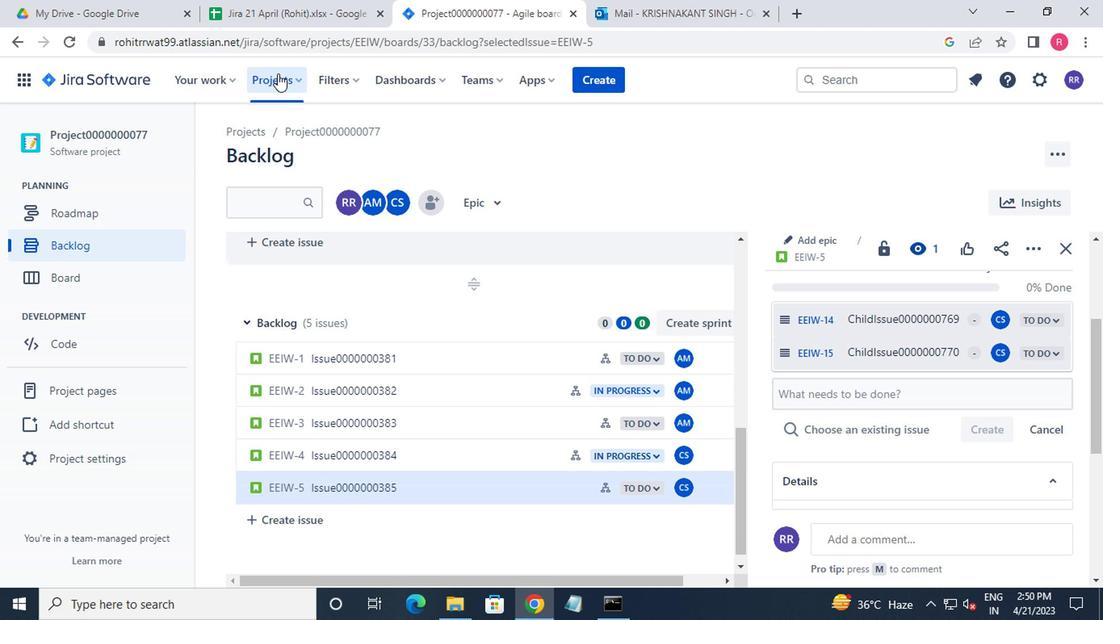 
Action: Mouse moved to (313, 200)
Screenshot: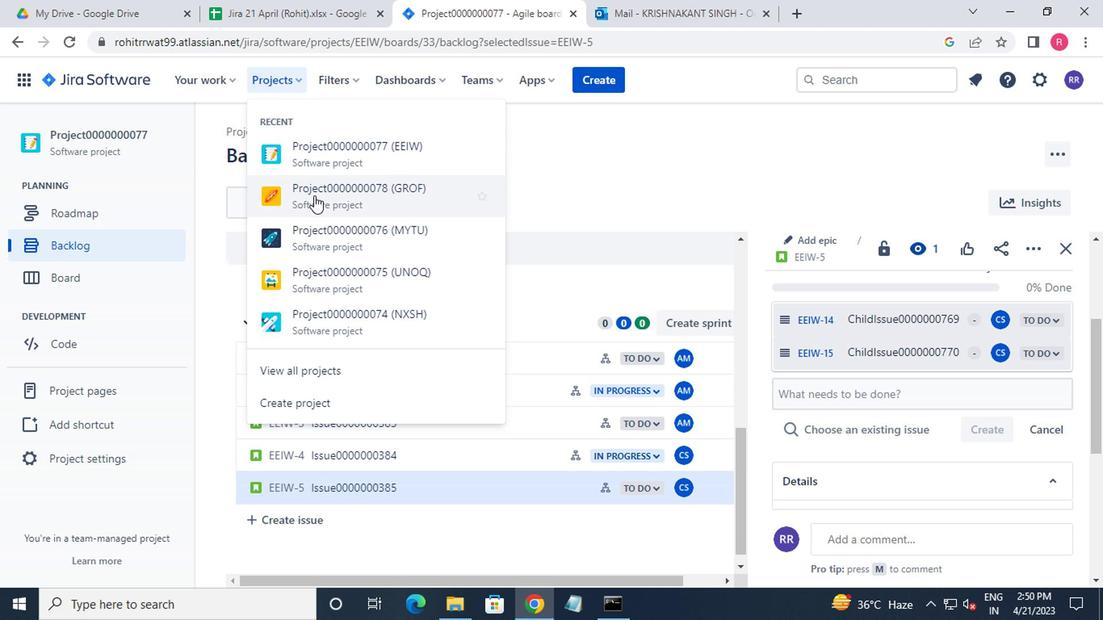 
Action: Mouse pressed left at (313, 200)
Screenshot: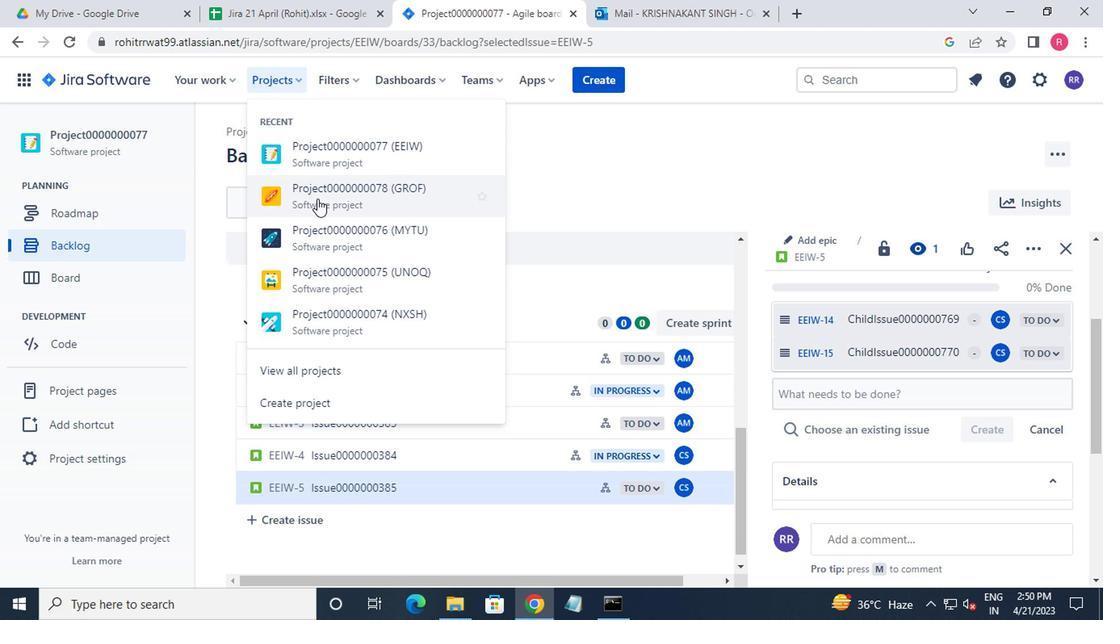 
Action: Mouse moved to (152, 245)
Screenshot: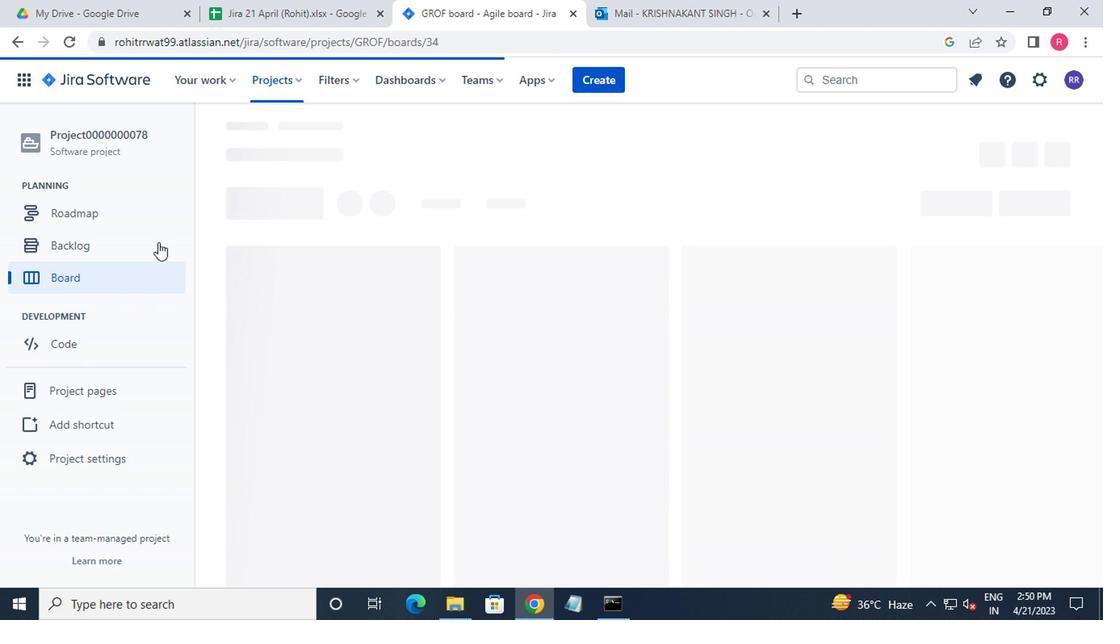 
Action: Mouse pressed left at (152, 245)
Screenshot: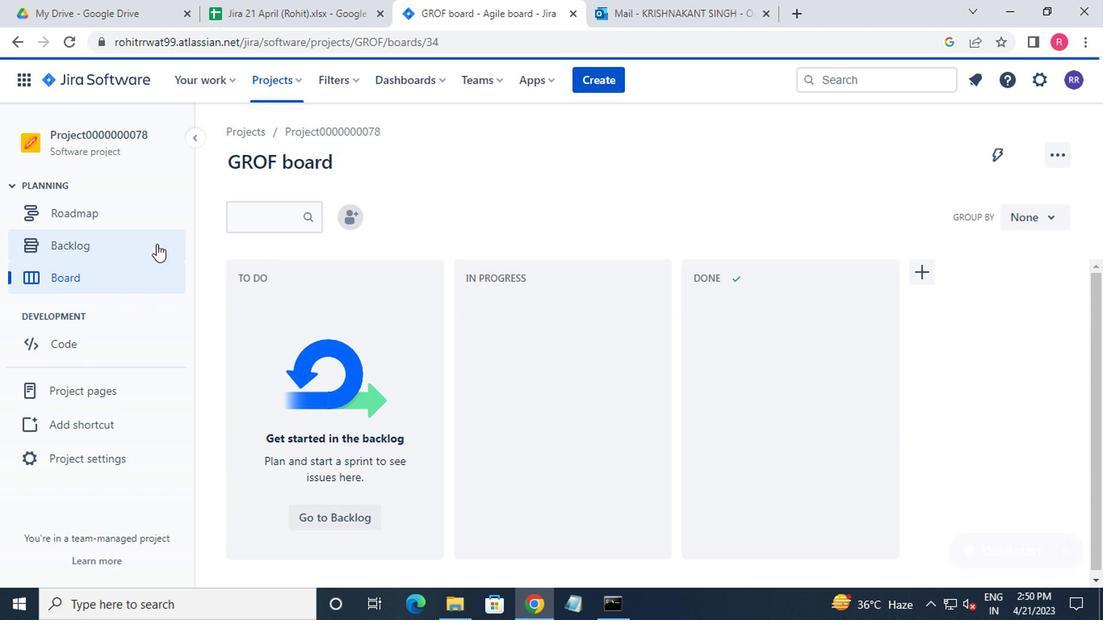 
Action: Mouse moved to (321, 354)
Screenshot: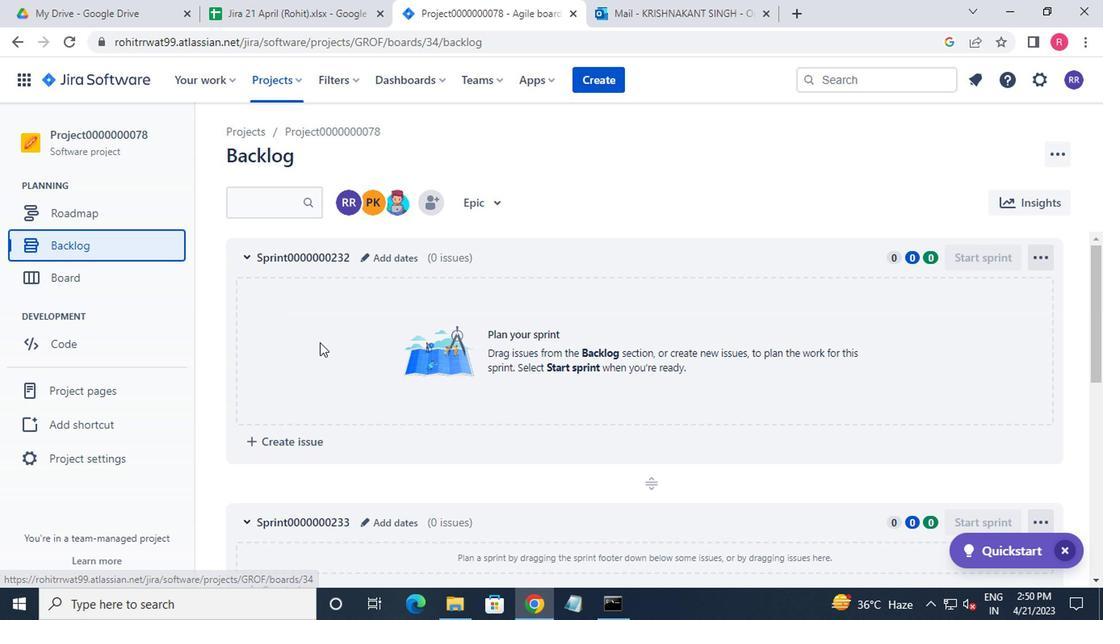 
Action: Mouse scrolled (321, 353) with delta (0, 0)
Screenshot: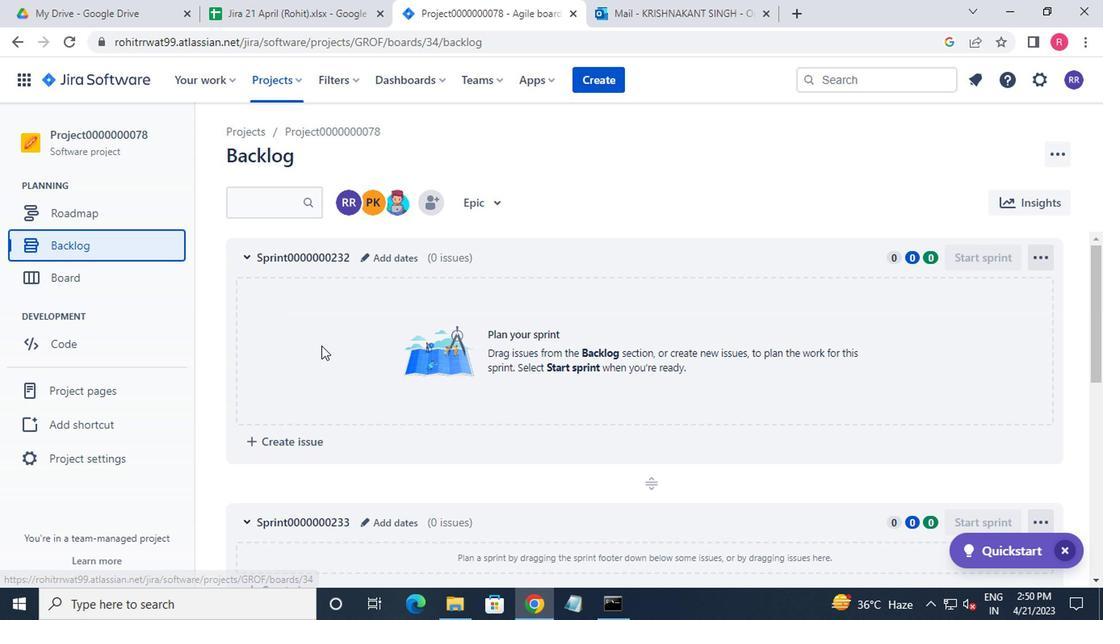 
Action: Mouse moved to (345, 369)
Screenshot: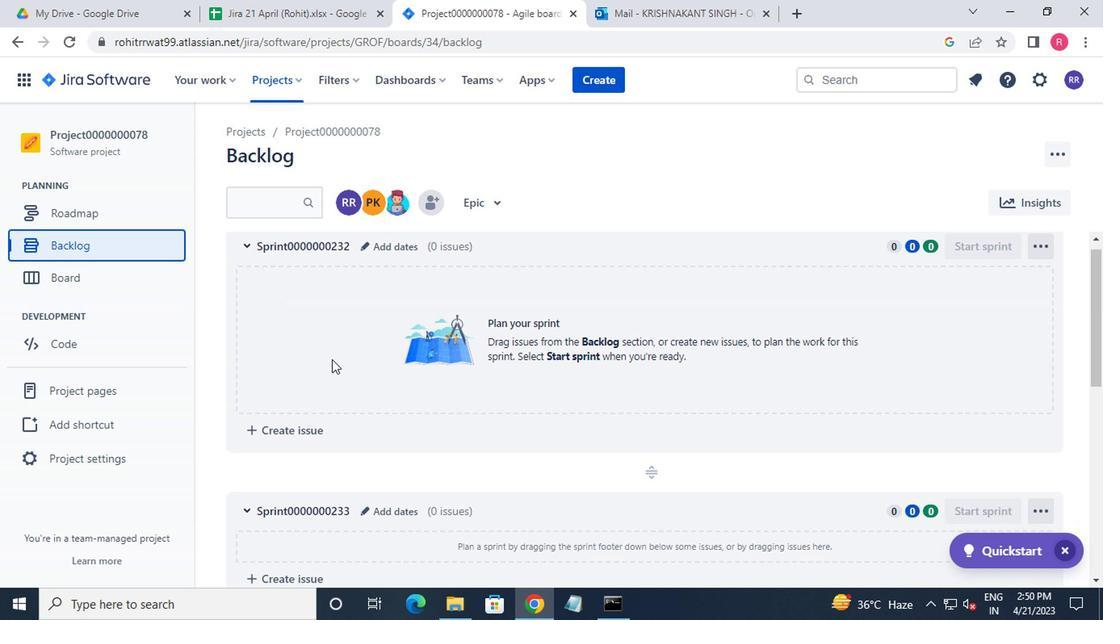 
Action: Mouse scrolled (345, 368) with delta (0, -1)
Screenshot: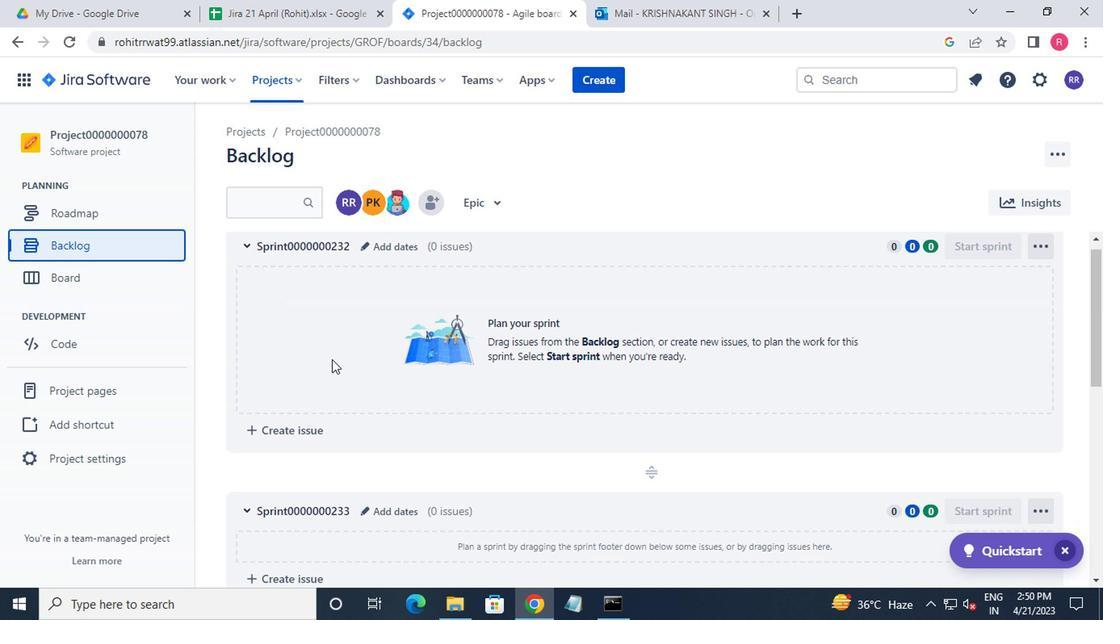 
Action: Mouse moved to (378, 386)
Screenshot: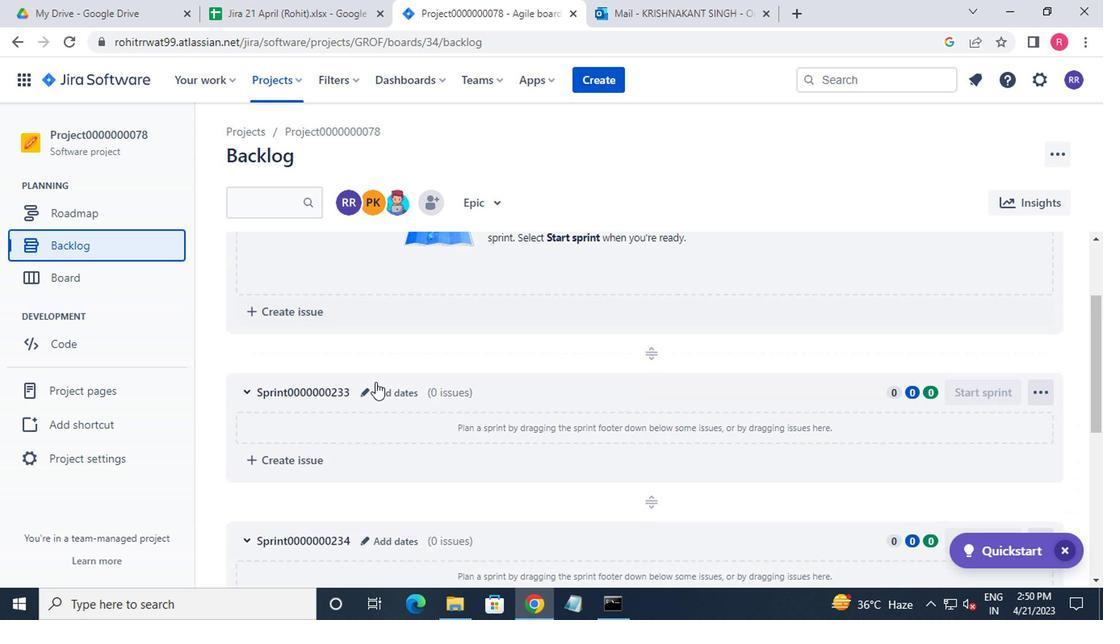 
Action: Mouse scrolled (378, 386) with delta (0, 0)
Screenshot: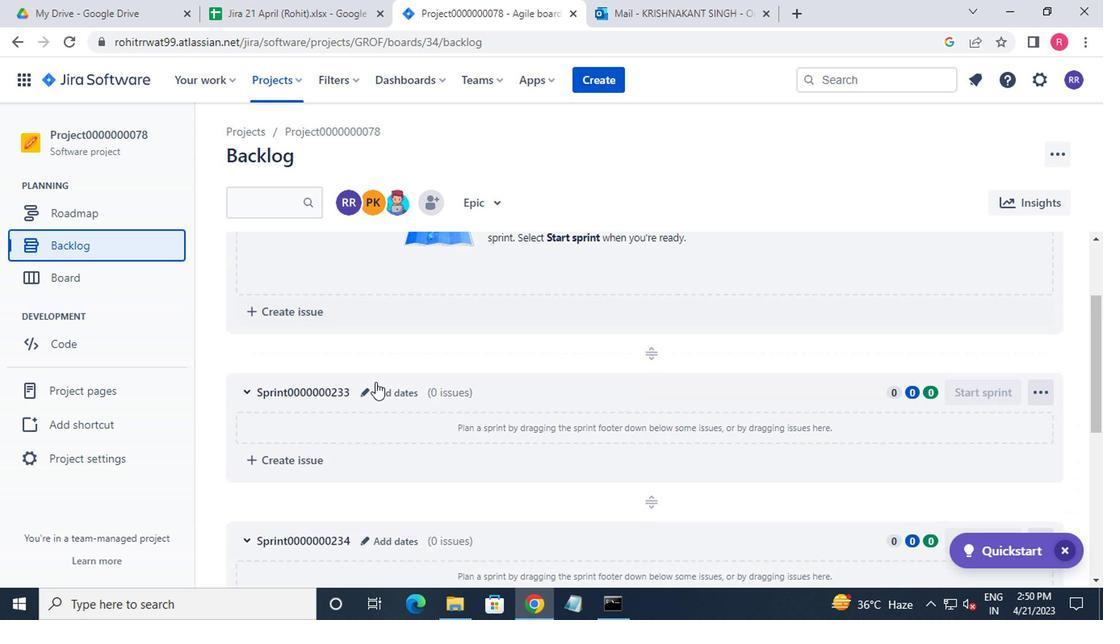 
Action: Mouse moved to (380, 387)
Screenshot: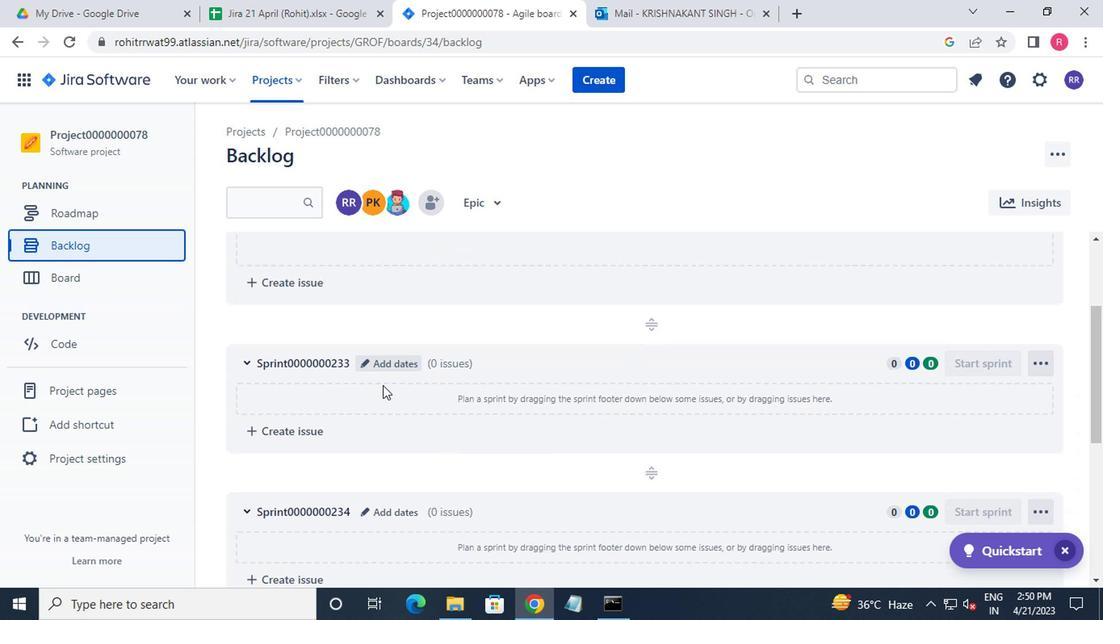 
Action: Mouse scrolled (380, 386) with delta (0, -1)
Screenshot: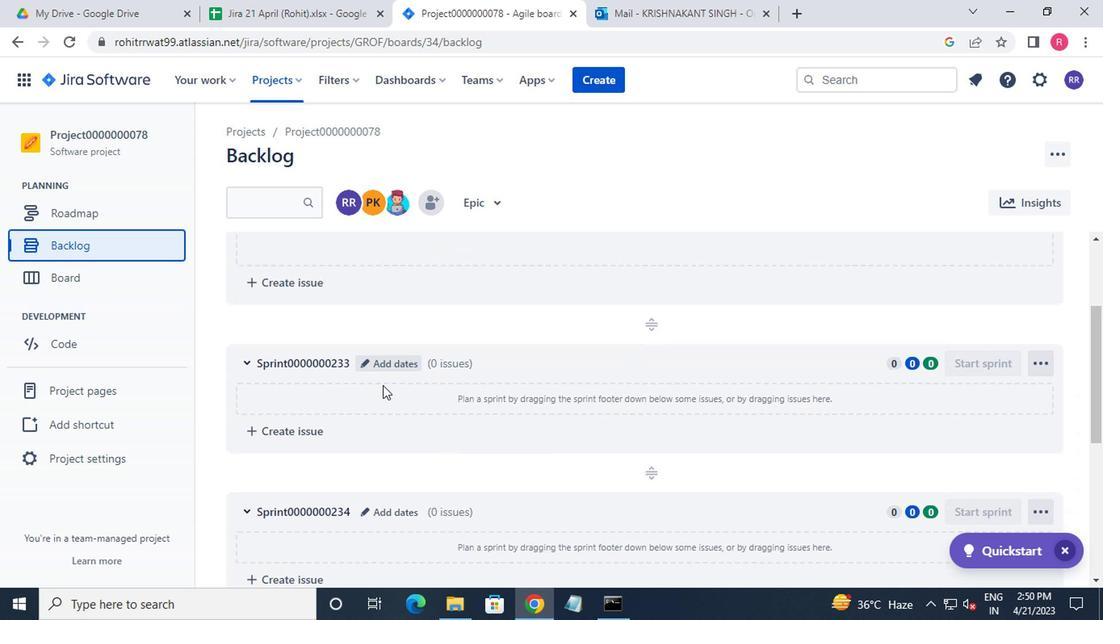 
Action: Mouse moved to (394, 388)
Screenshot: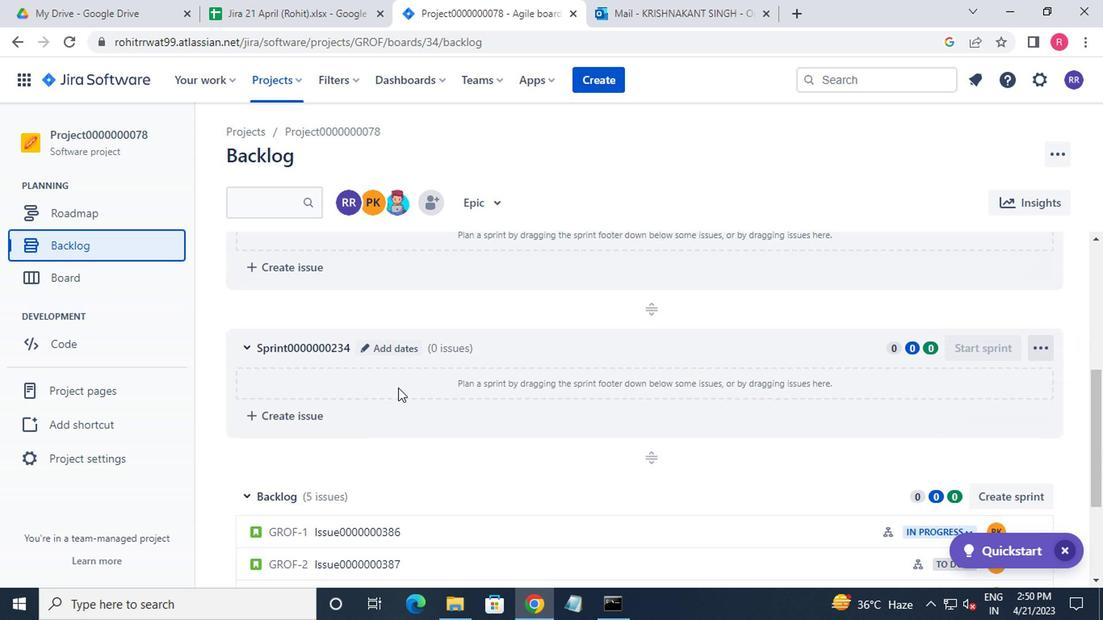 
Action: Mouse scrolled (394, 387) with delta (0, 0)
Screenshot: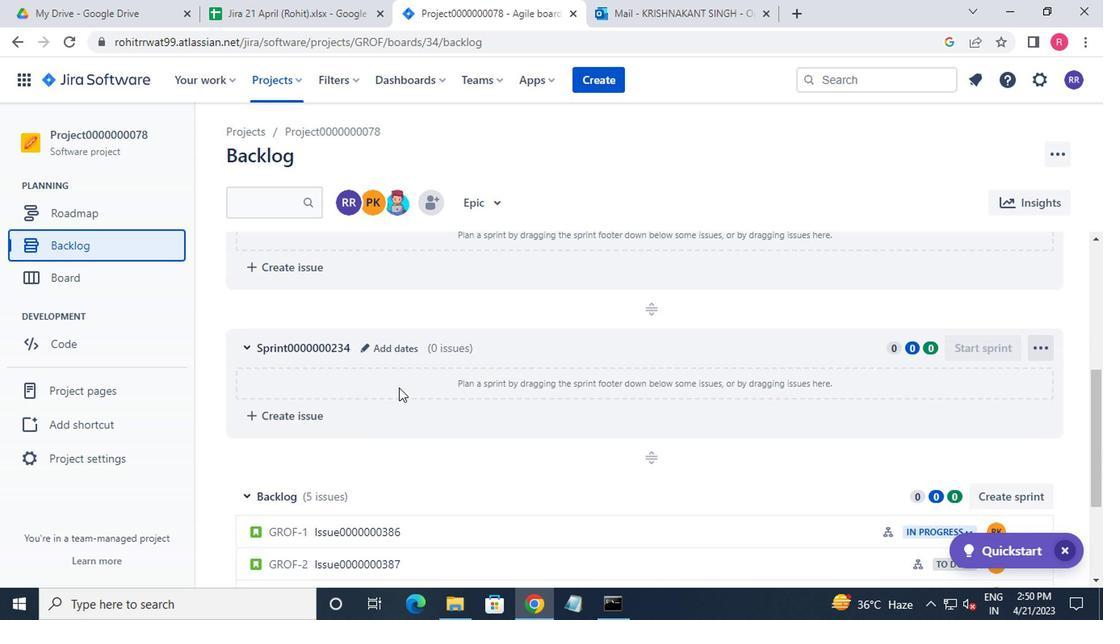 
Action: Mouse scrolled (394, 387) with delta (0, 0)
Screenshot: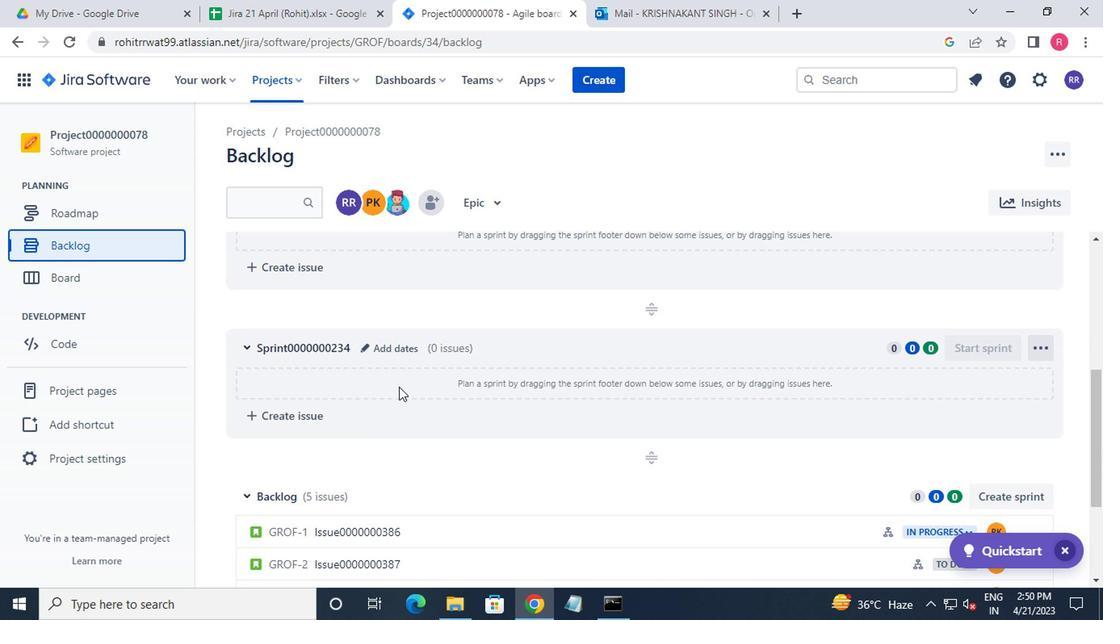 
Action: Mouse scrolled (394, 387) with delta (0, 0)
Screenshot: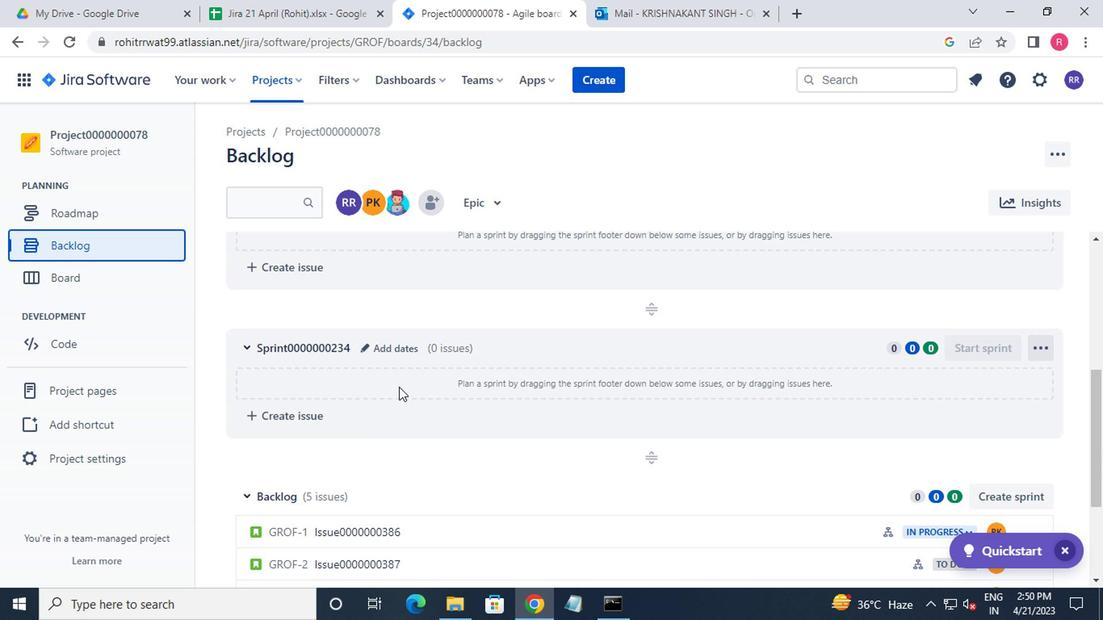 
Action: Mouse moved to (583, 356)
Screenshot: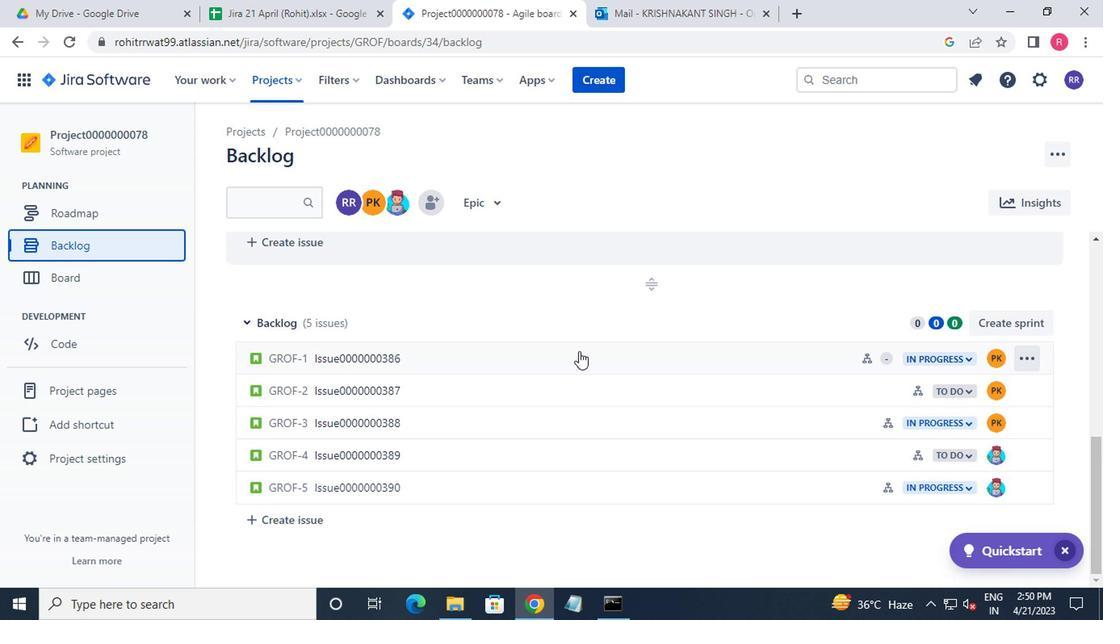 
Action: Mouse pressed left at (583, 356)
Screenshot: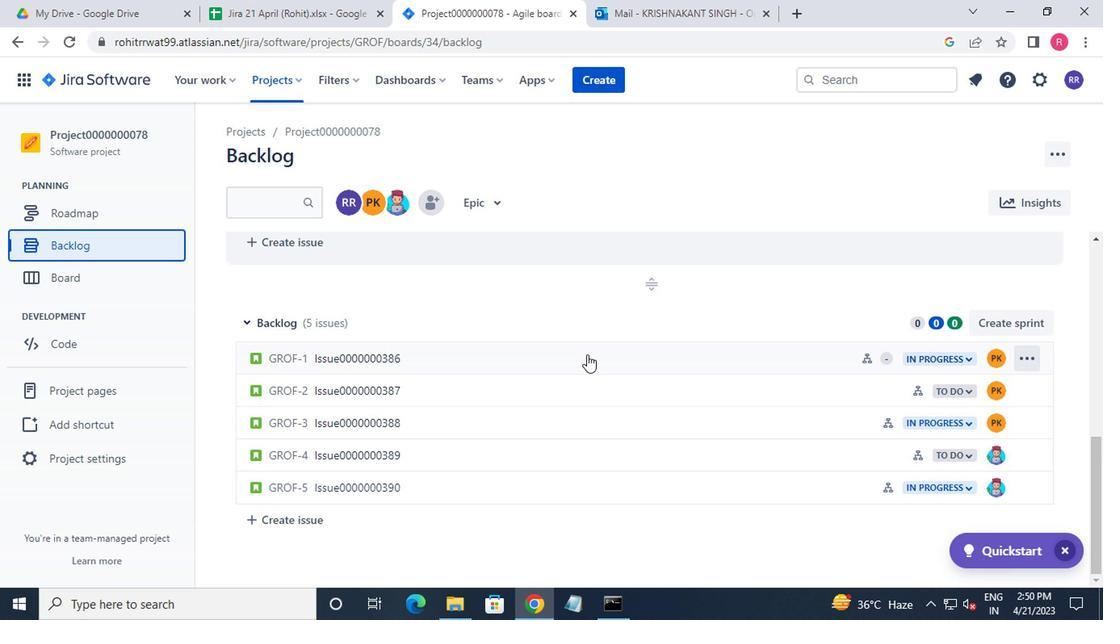 
Action: Mouse moved to (822, 331)
Screenshot: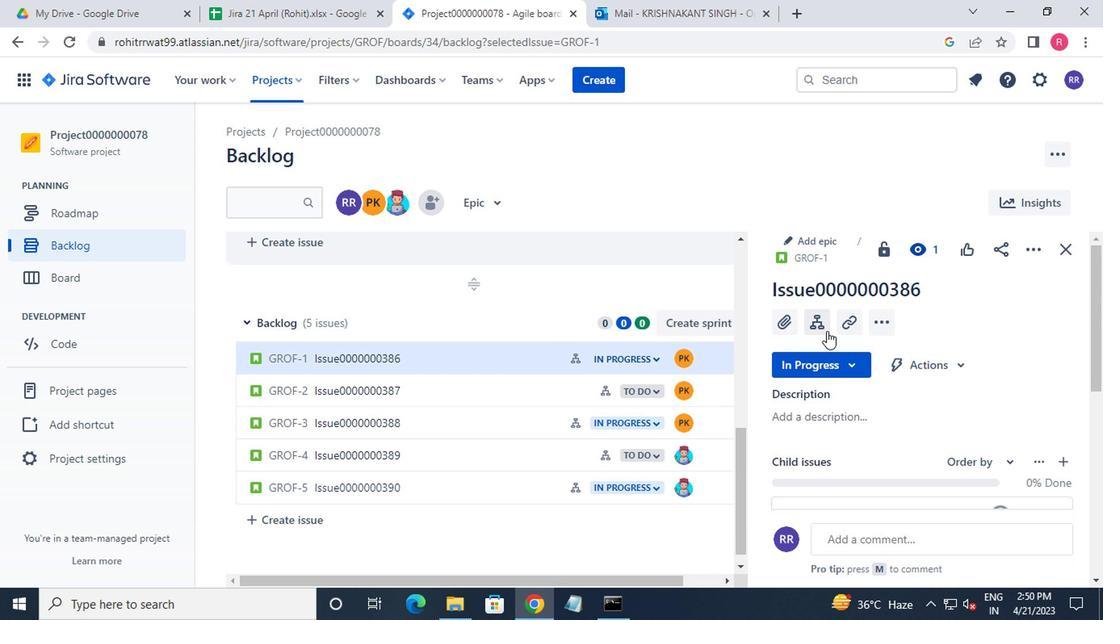 
Action: Mouse pressed left at (822, 331)
Screenshot: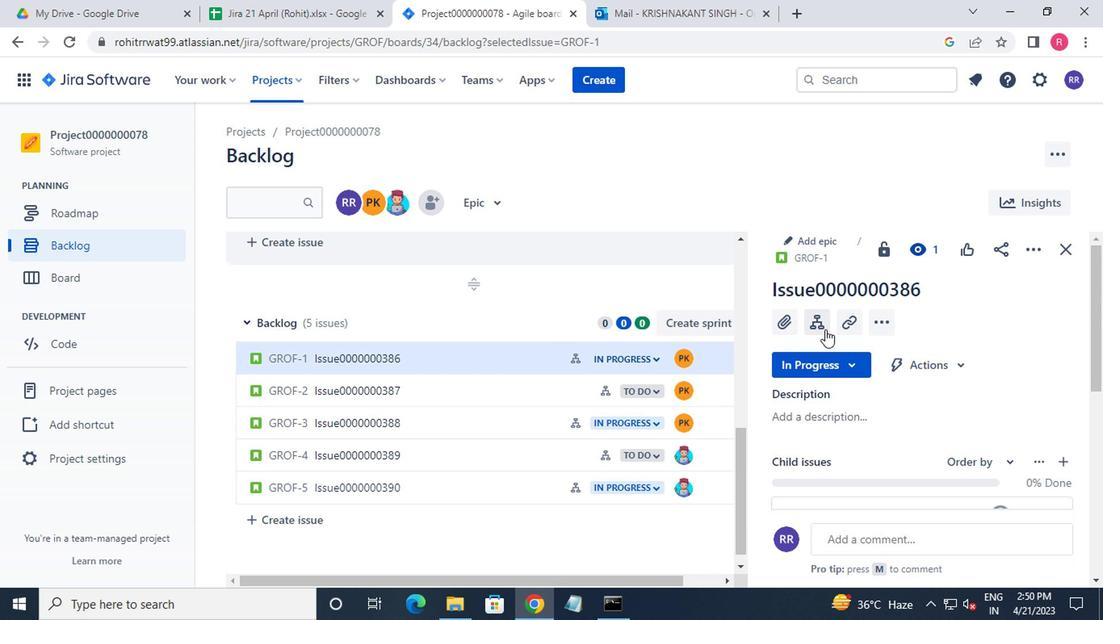 
Action: Mouse moved to (999, 329)
Screenshot: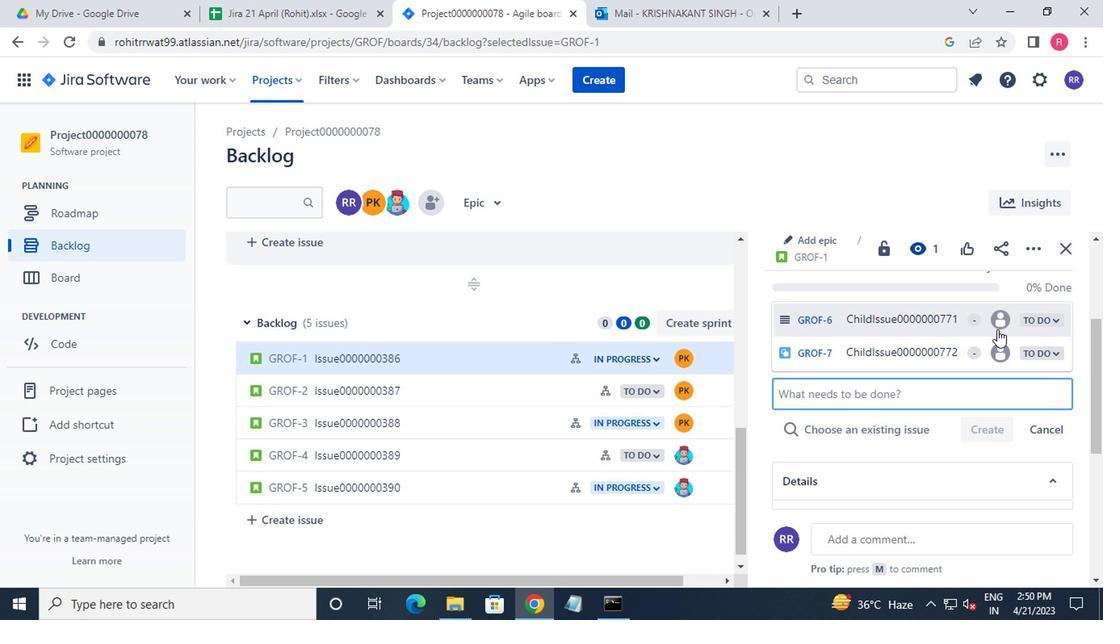 
Action: Mouse pressed left at (999, 329)
Screenshot: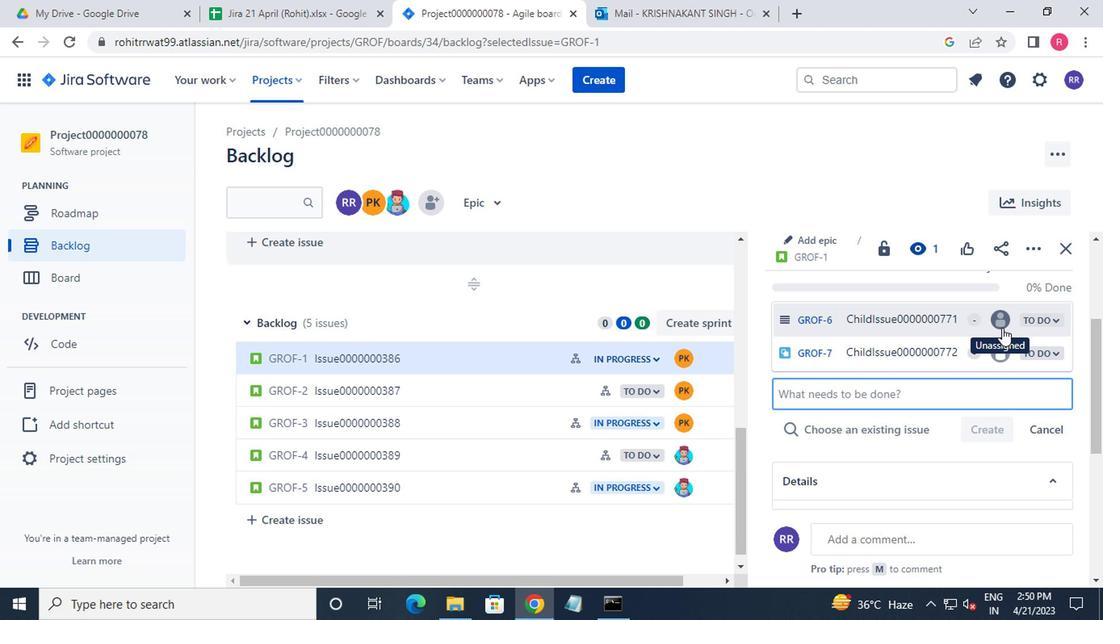 
Action: Mouse moved to (823, 373)
Screenshot: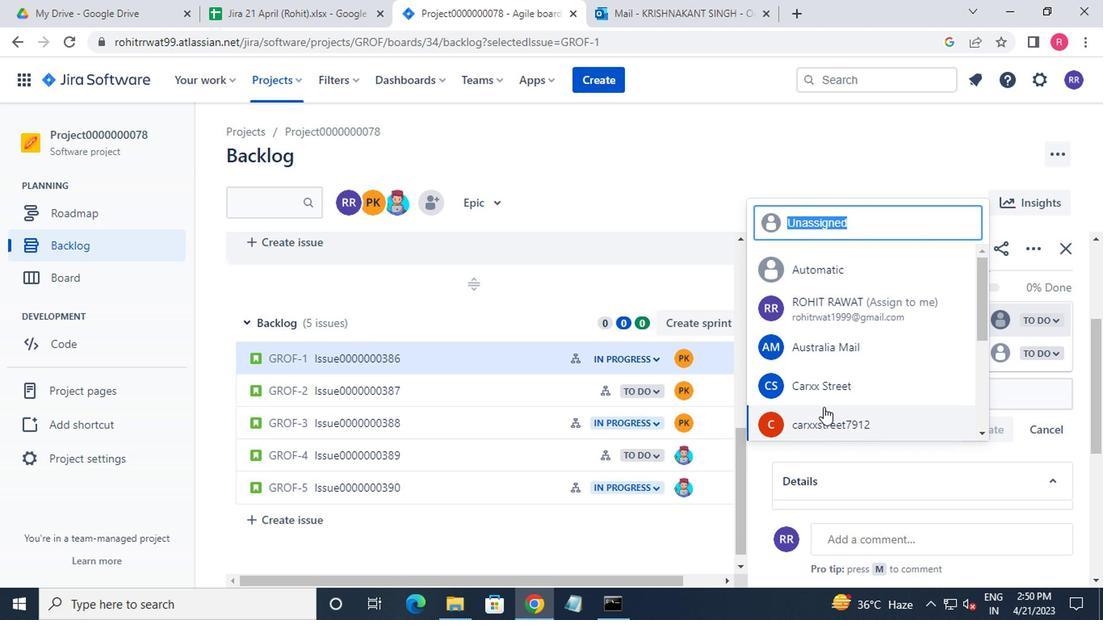 
Action: Mouse scrolled (823, 372) with delta (0, -1)
Screenshot: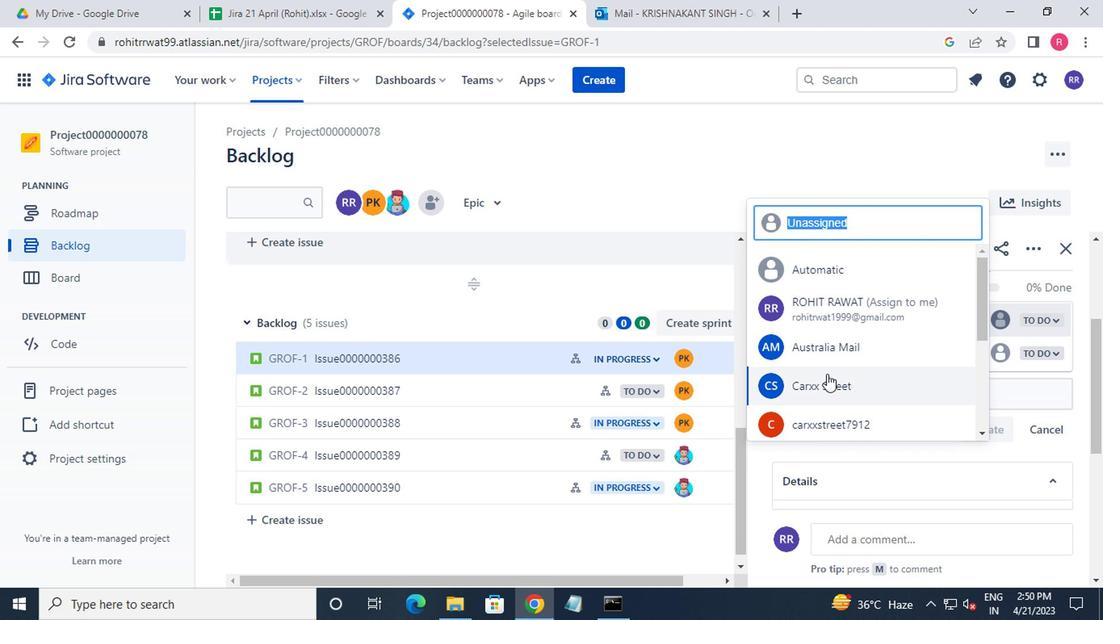 
Action: Mouse scrolled (823, 372) with delta (0, -1)
Screenshot: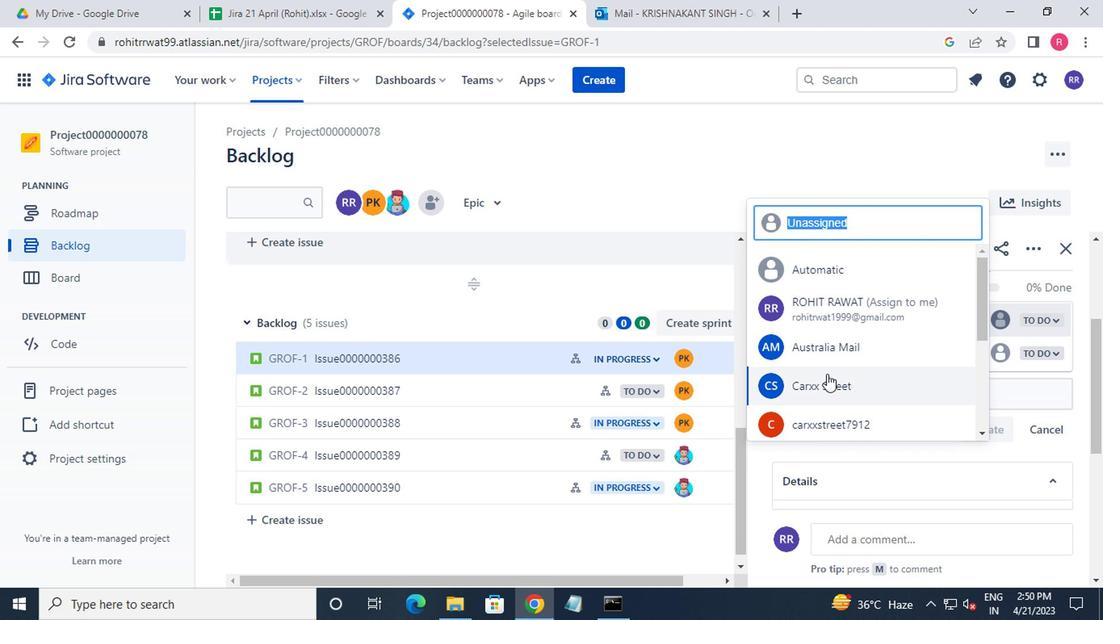 
Action: Mouse scrolled (823, 372) with delta (0, -1)
Screenshot: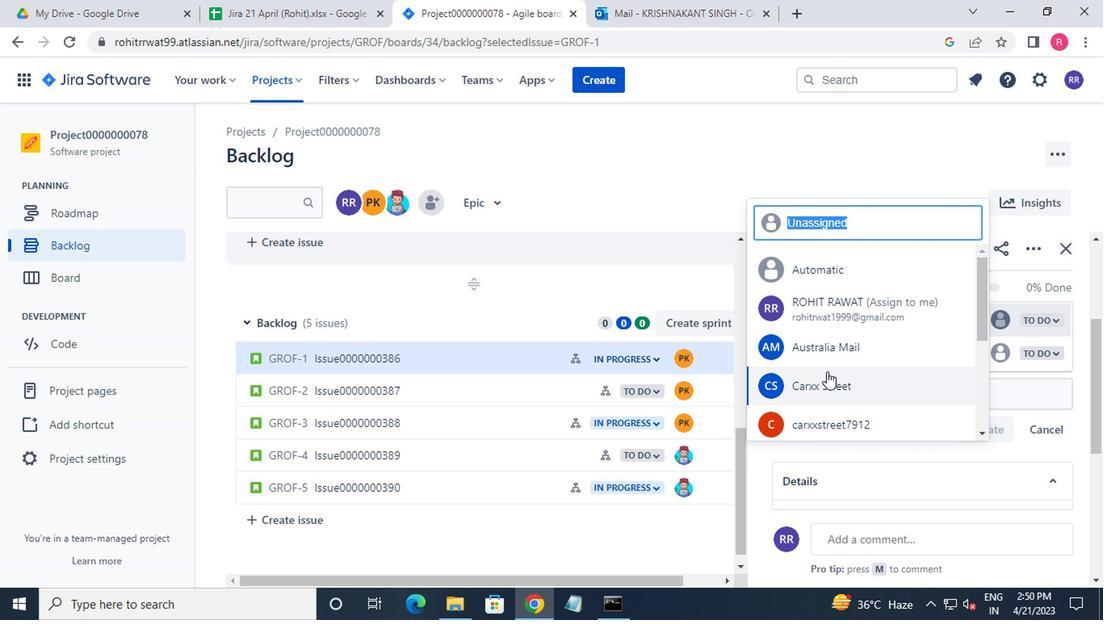 
Action: Mouse scrolled (823, 372) with delta (0, -1)
Screenshot: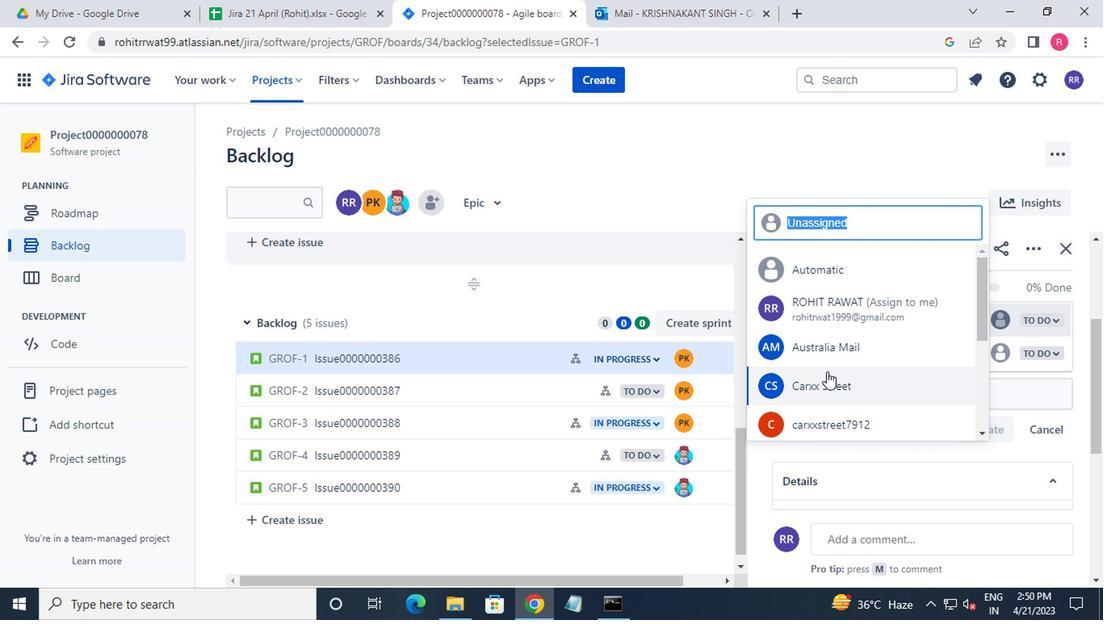 
Action: Mouse moved to (808, 309)
Screenshot: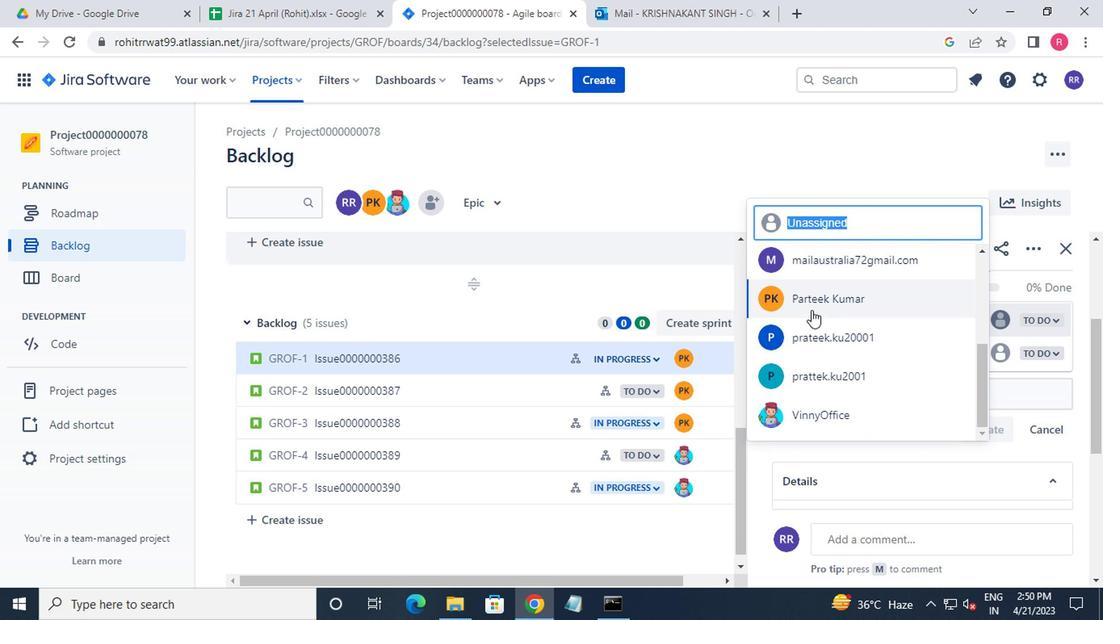 
Action: Mouse pressed left at (808, 309)
Screenshot: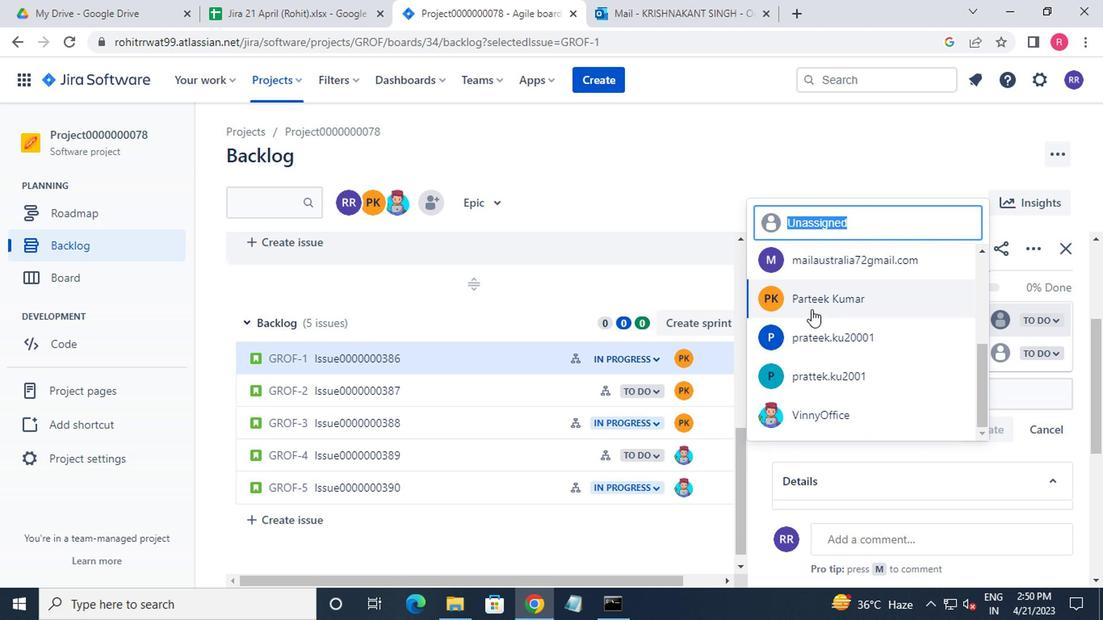 
Action: Mouse moved to (992, 360)
Screenshot: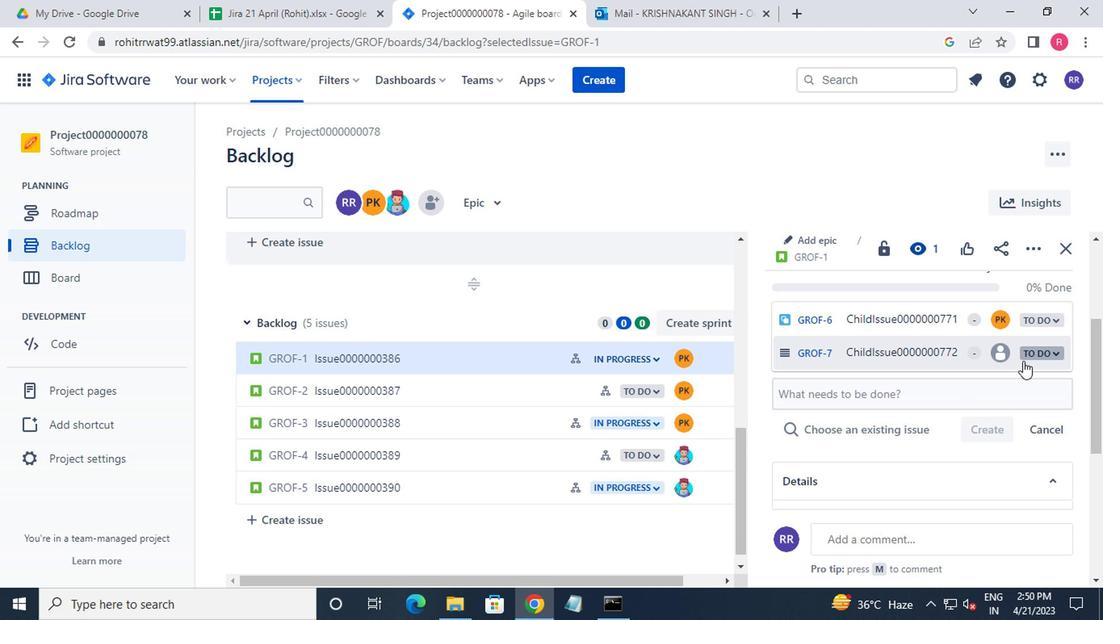 
Action: Mouse pressed left at (992, 360)
Screenshot: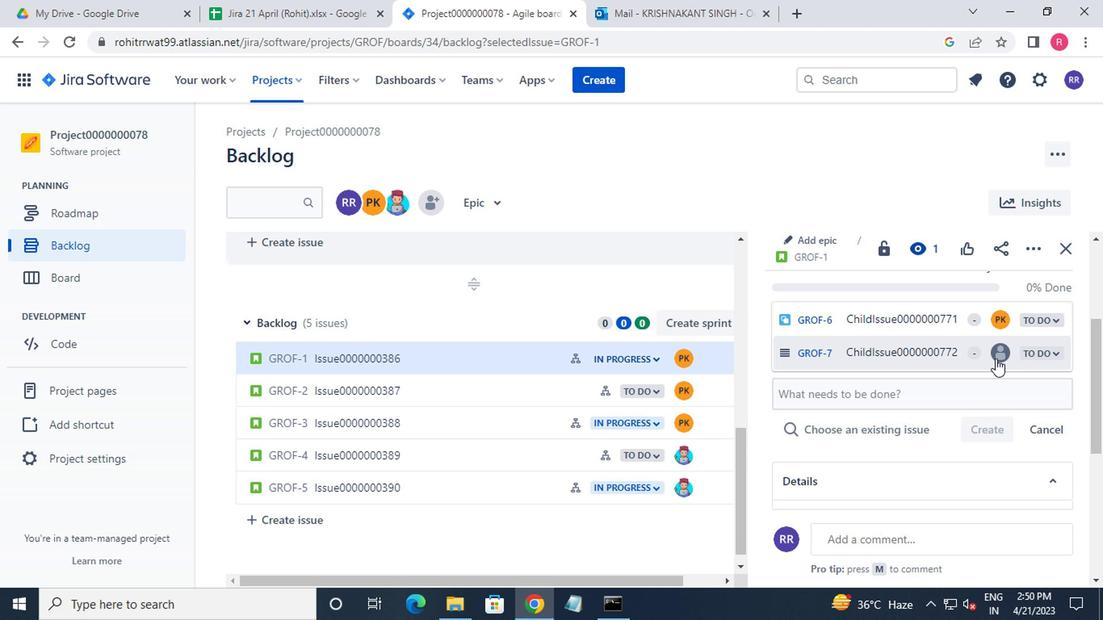 
Action: Mouse moved to (915, 370)
Screenshot: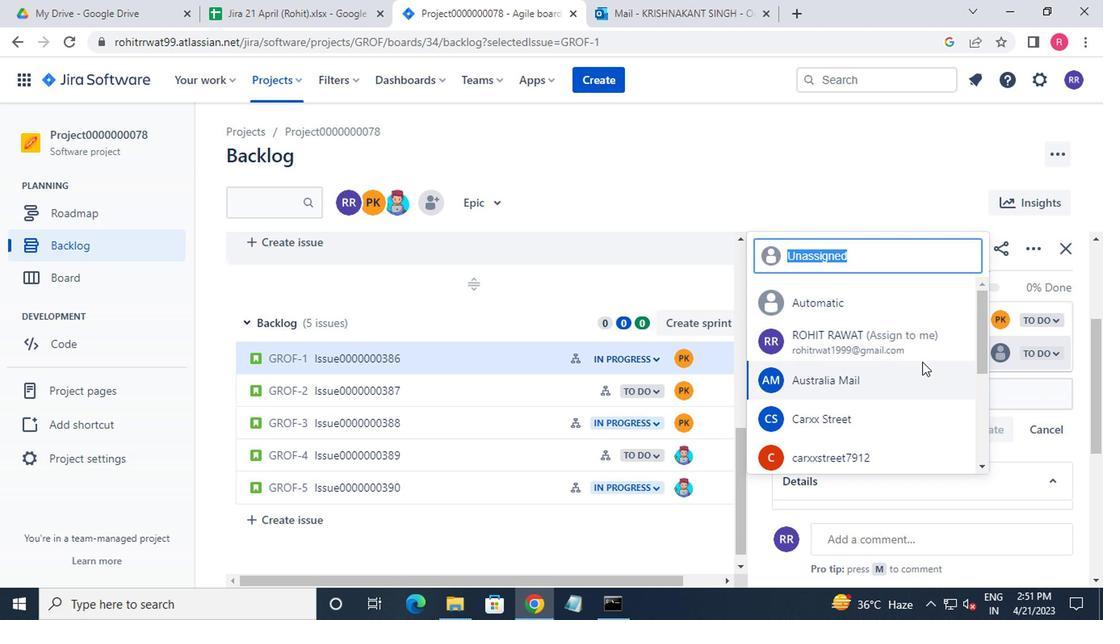 
Action: Mouse scrolled (915, 370) with delta (0, 0)
Screenshot: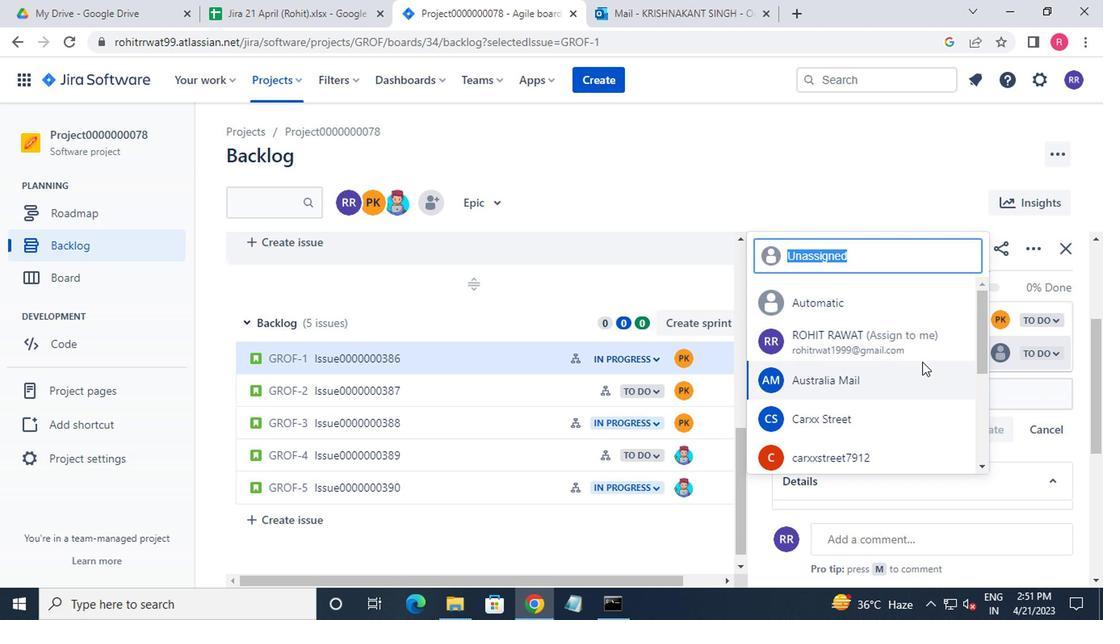 
Action: Mouse moved to (912, 374)
Screenshot: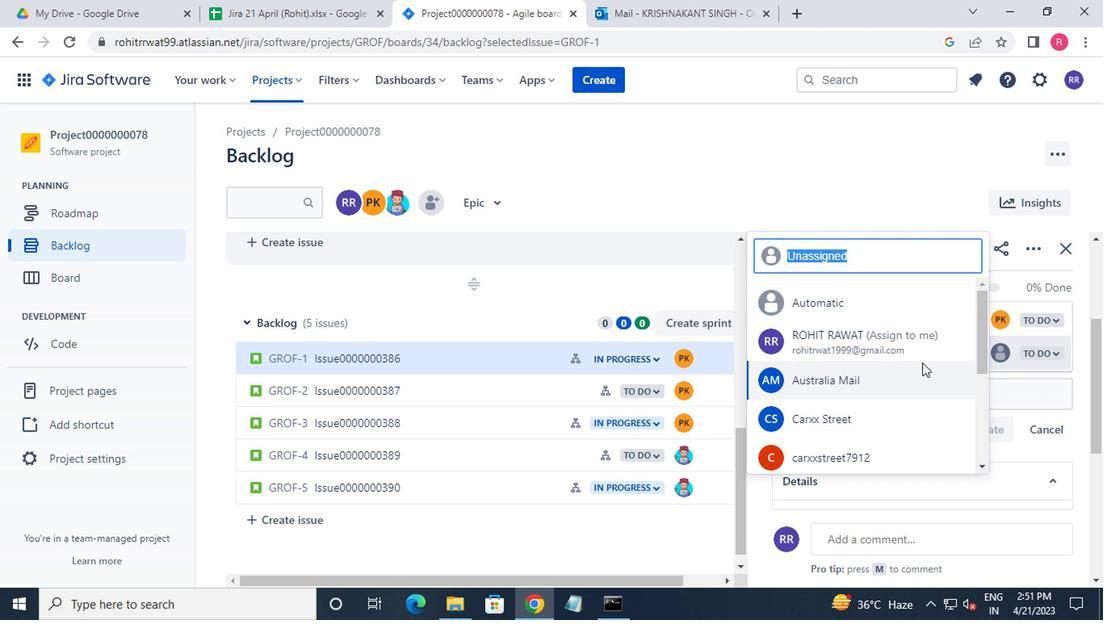 
Action: Mouse scrolled (912, 373) with delta (0, 0)
Screenshot: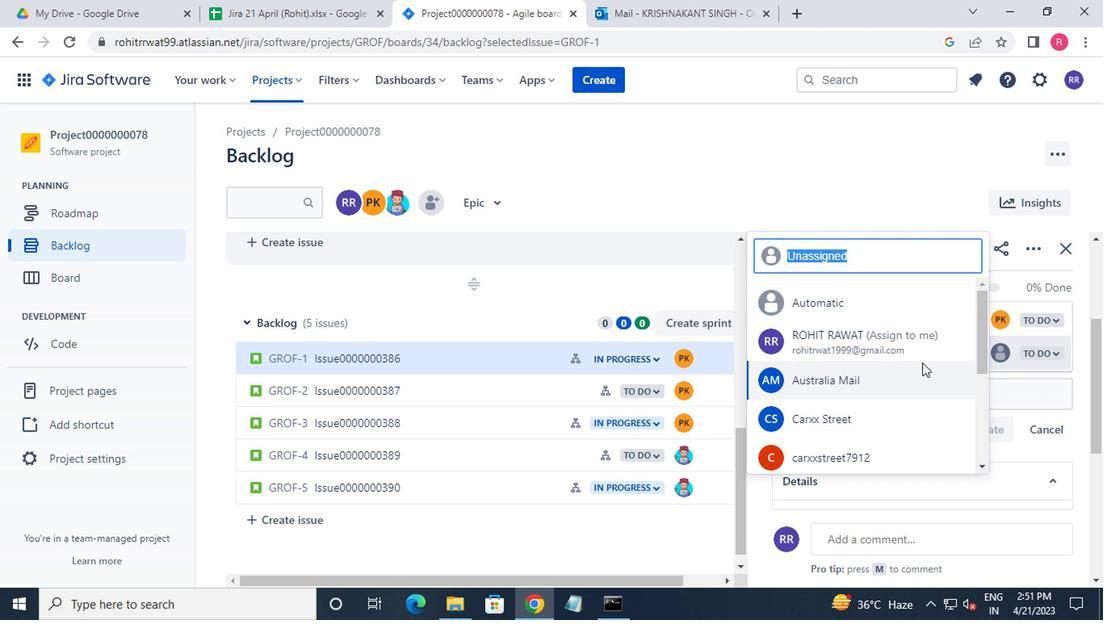 
Action: Mouse moved to (910, 376)
Screenshot: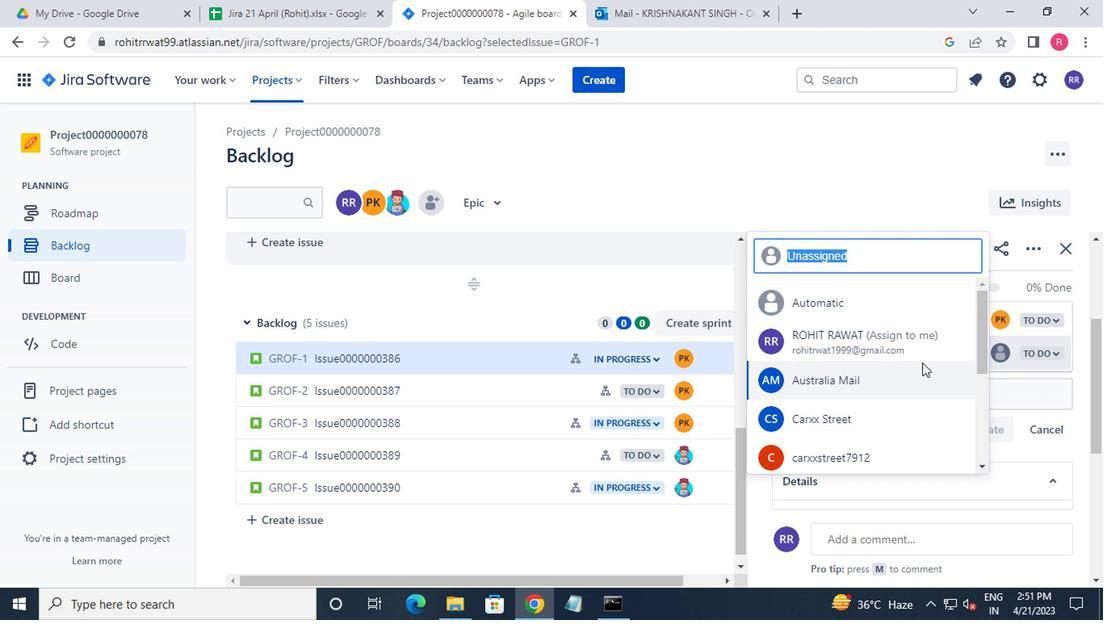 
Action: Mouse scrolled (910, 375) with delta (0, 0)
Screenshot: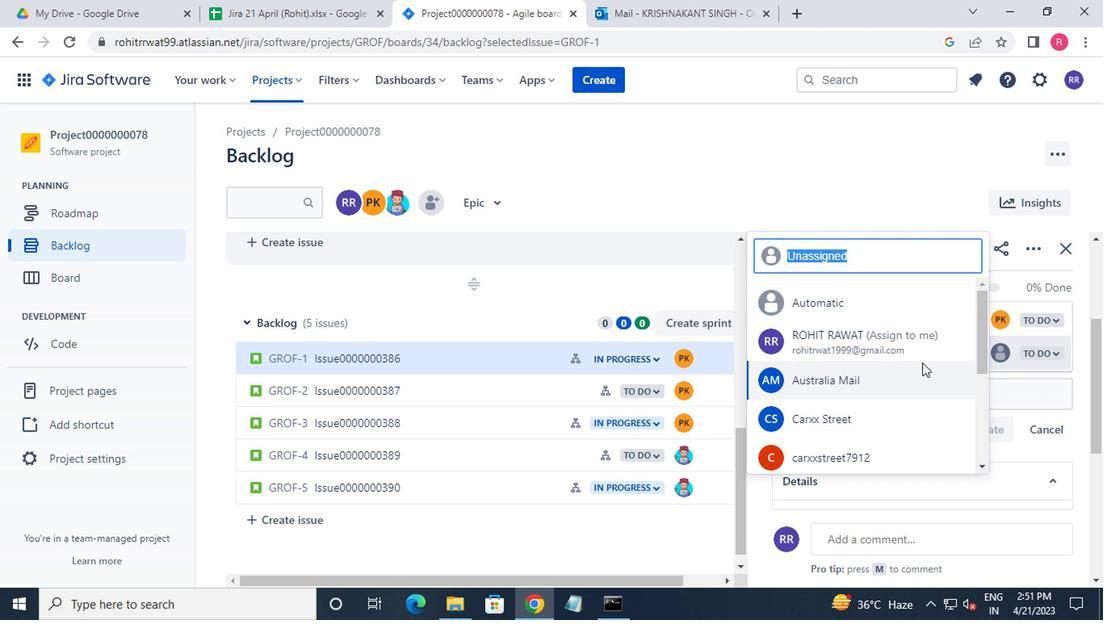 
Action: Mouse scrolled (910, 375) with delta (0, 0)
Screenshot: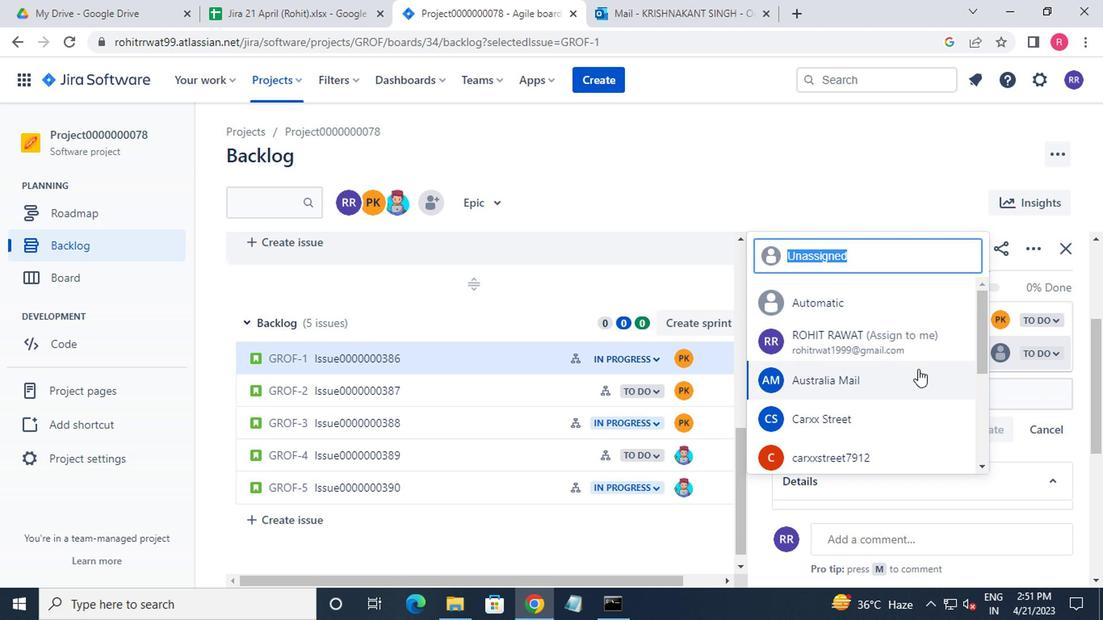 
Action: Mouse moved to (909, 378)
Screenshot: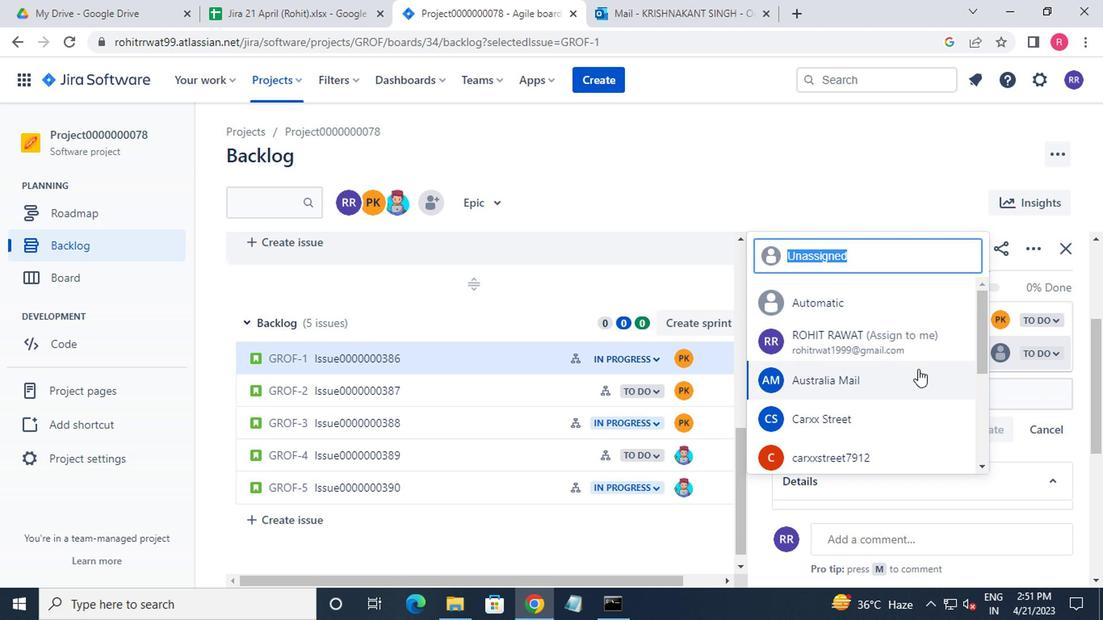 
Action: Mouse scrolled (909, 377) with delta (0, 0)
Screenshot: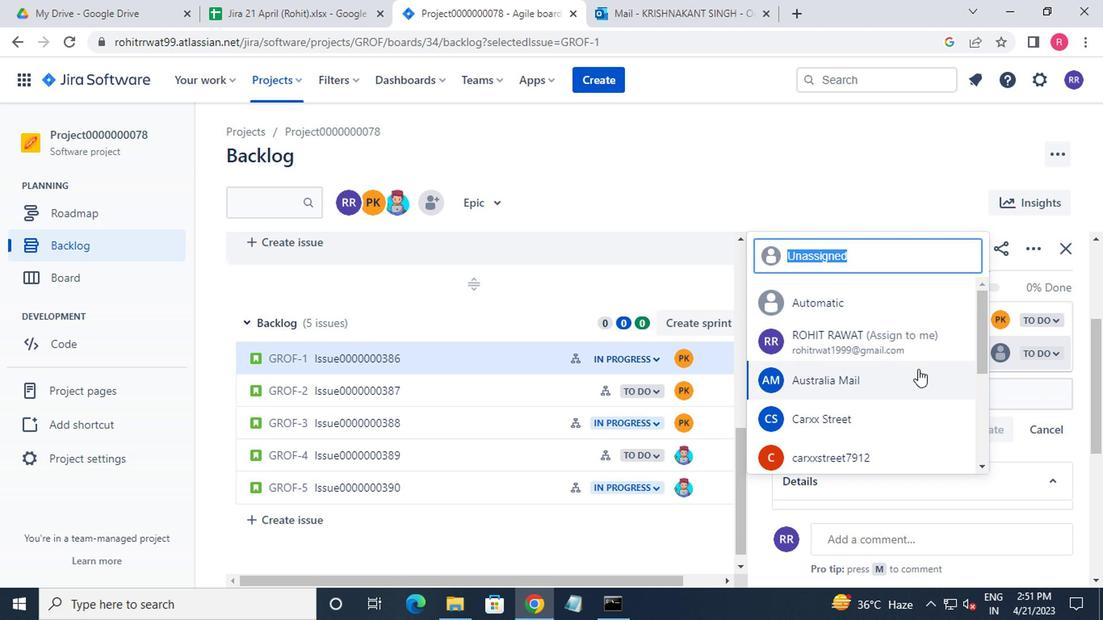 
Action: Mouse moved to (830, 341)
Screenshot: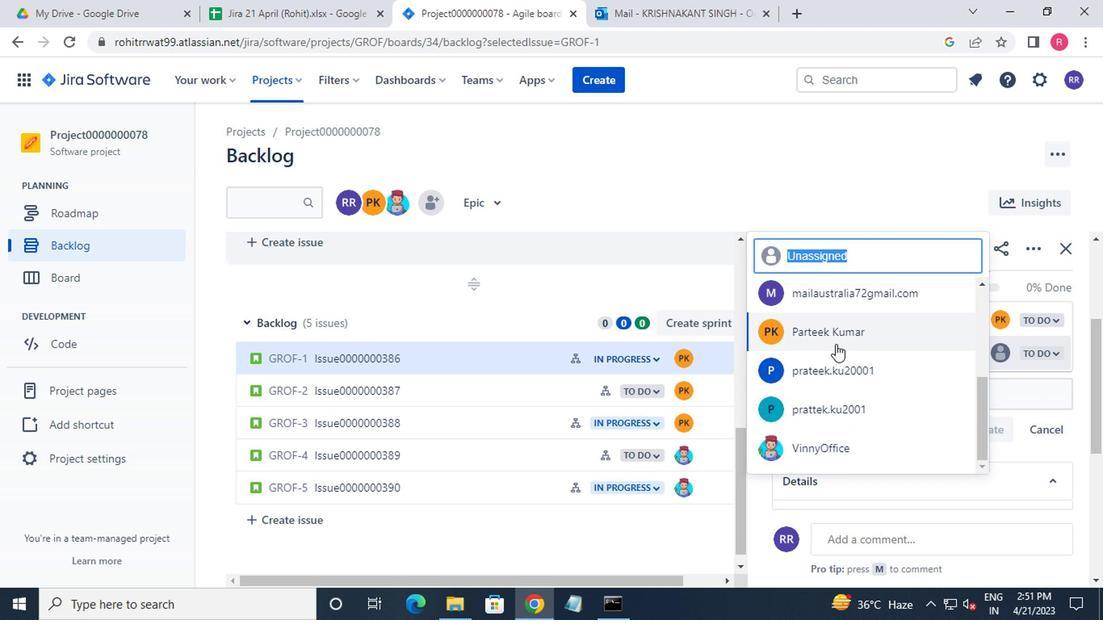 
Action: Mouse pressed left at (830, 341)
Screenshot: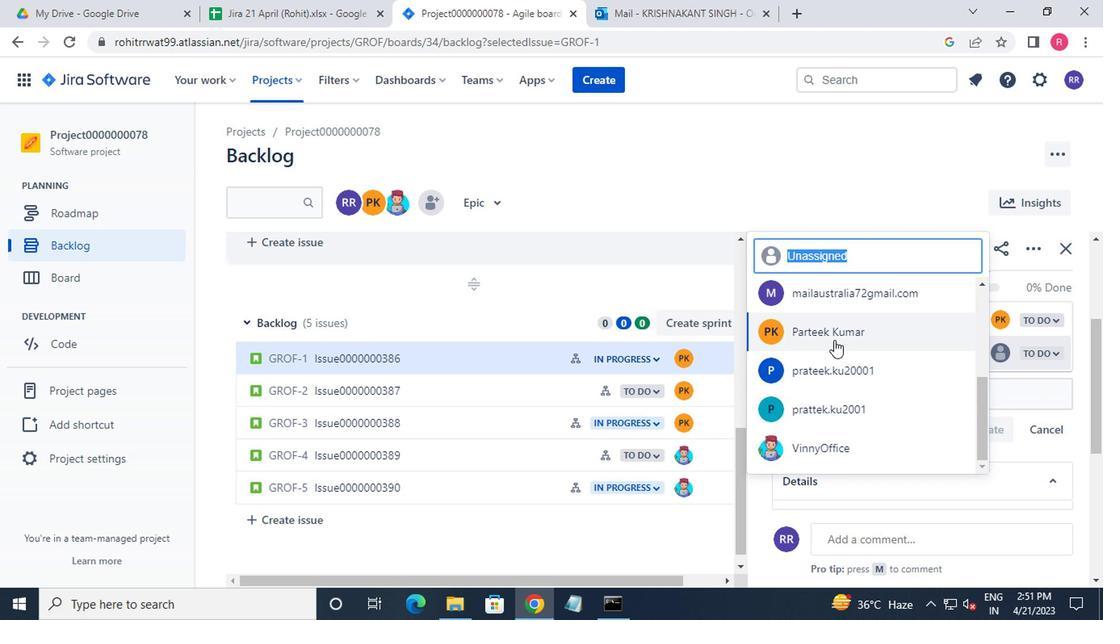 
Action: Mouse moved to (832, 345)
Screenshot: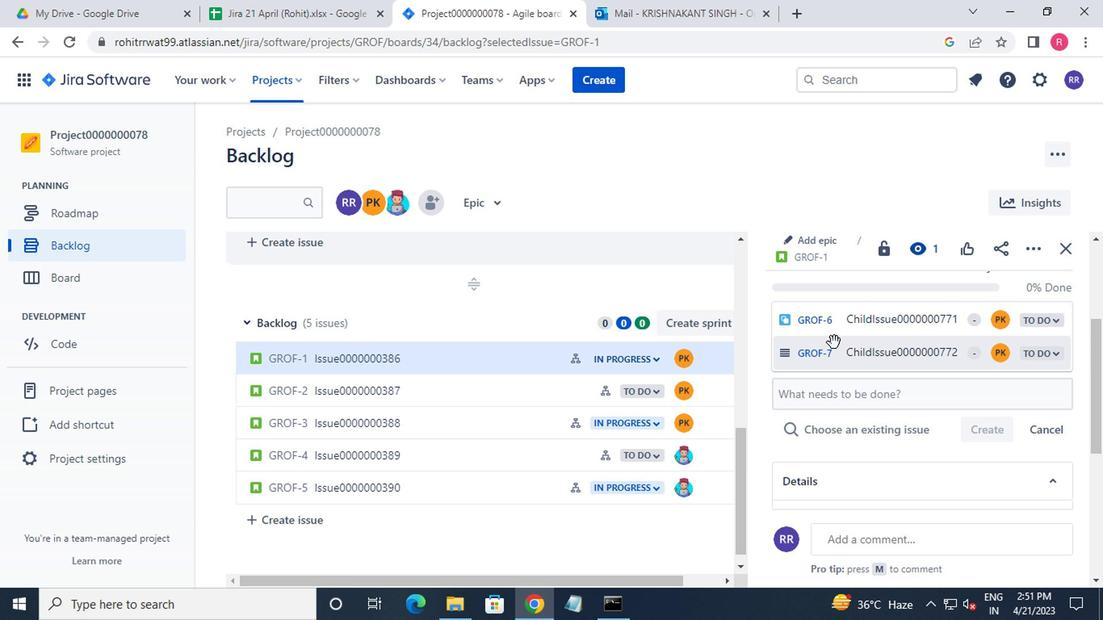 
